 Task: Search one way flight ticket for 5 adults, 2 children, 1 infant in seat and 2 infants on lap in economy from Cedar City: Cedar City Regional Airport to Raleigh: Raleigh-durham International Airport on 8-5-2023. Number of bags: 6 checked bags. Price is upto 100000. Outbound departure time preference is 6:15.
Action: Mouse moved to (303, 278)
Screenshot: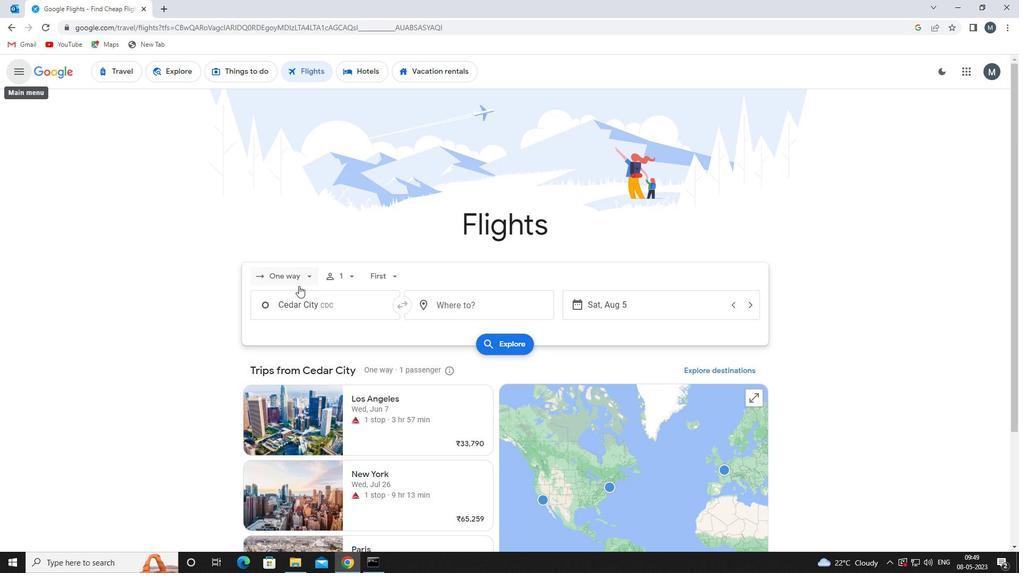 
Action: Mouse pressed left at (303, 278)
Screenshot: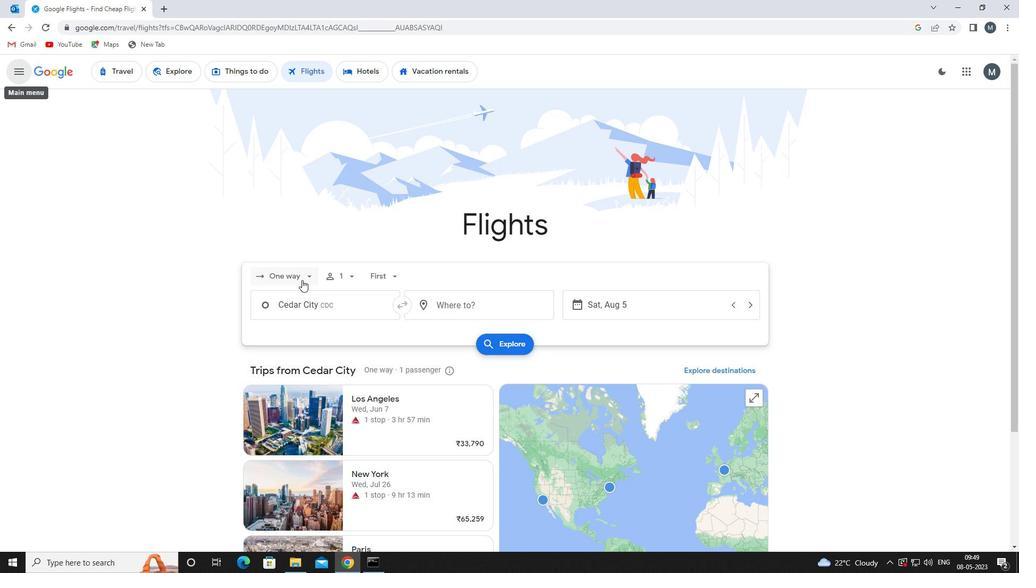 
Action: Mouse moved to (318, 330)
Screenshot: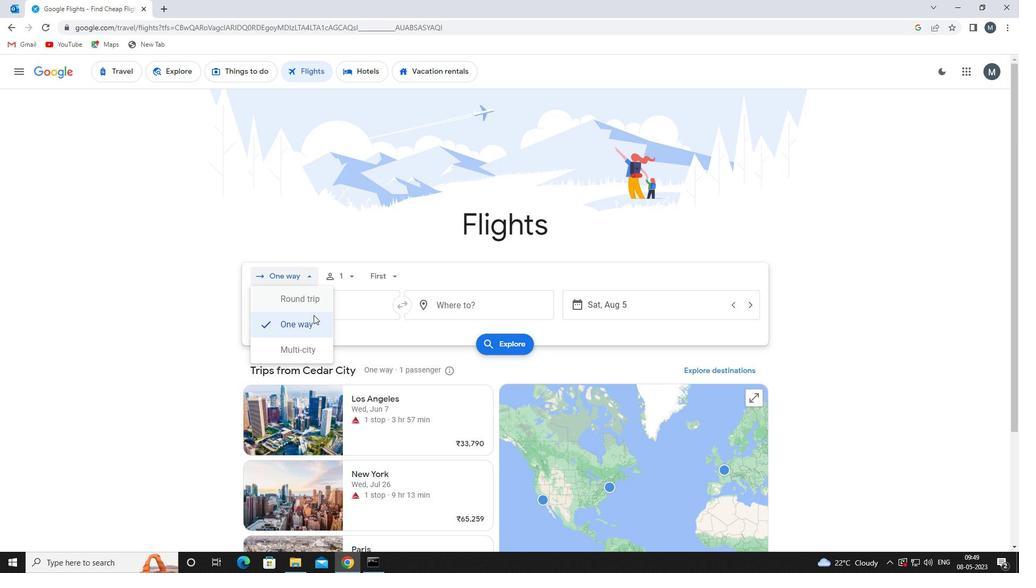 
Action: Mouse pressed left at (318, 330)
Screenshot: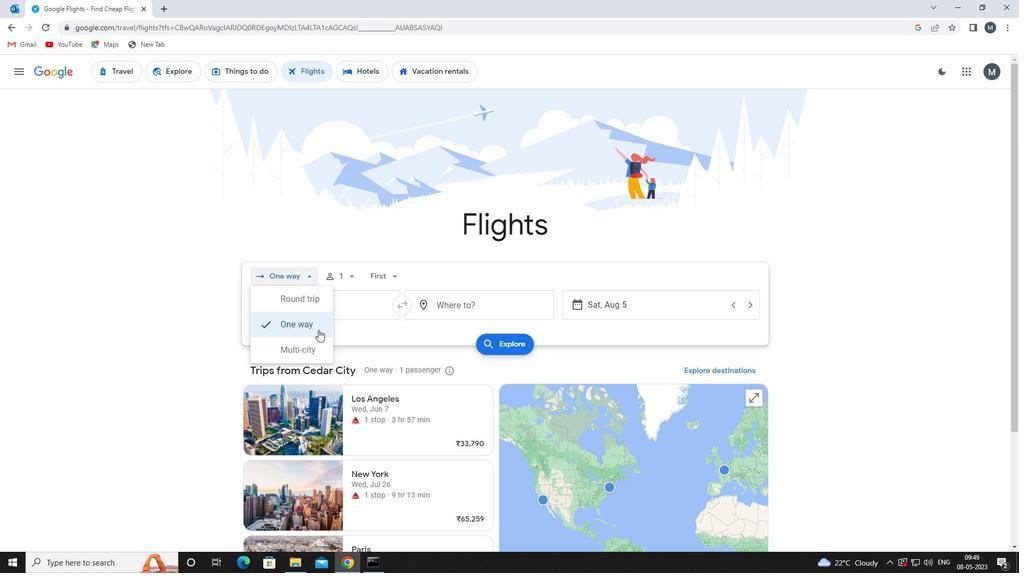 
Action: Mouse moved to (345, 278)
Screenshot: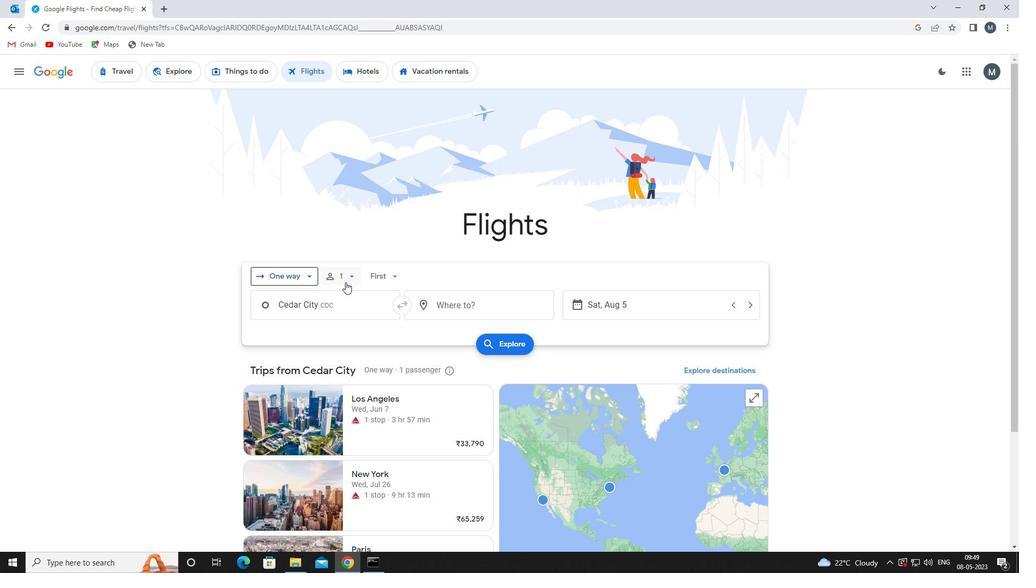 
Action: Mouse pressed left at (345, 278)
Screenshot: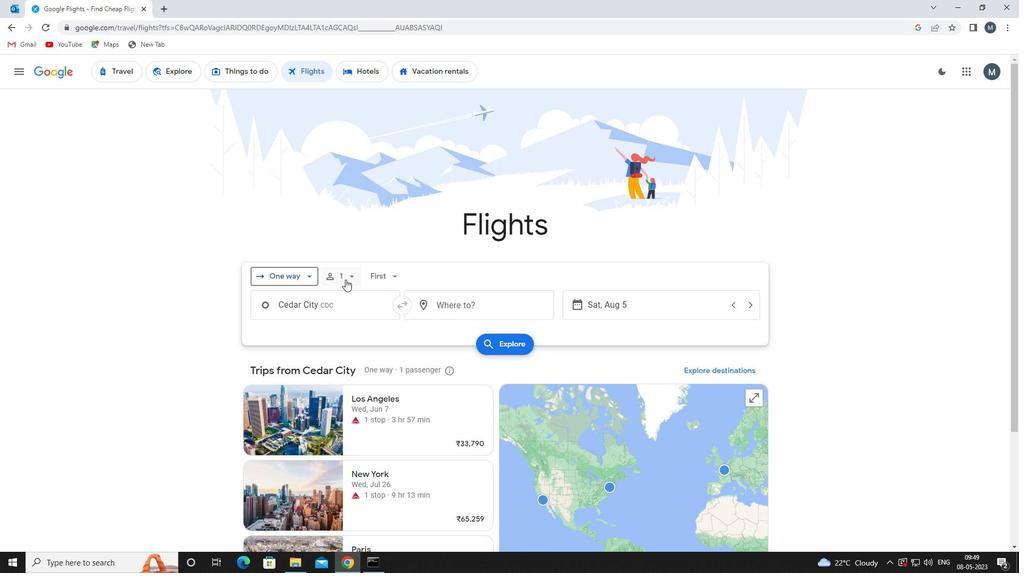 
Action: Mouse moved to (428, 302)
Screenshot: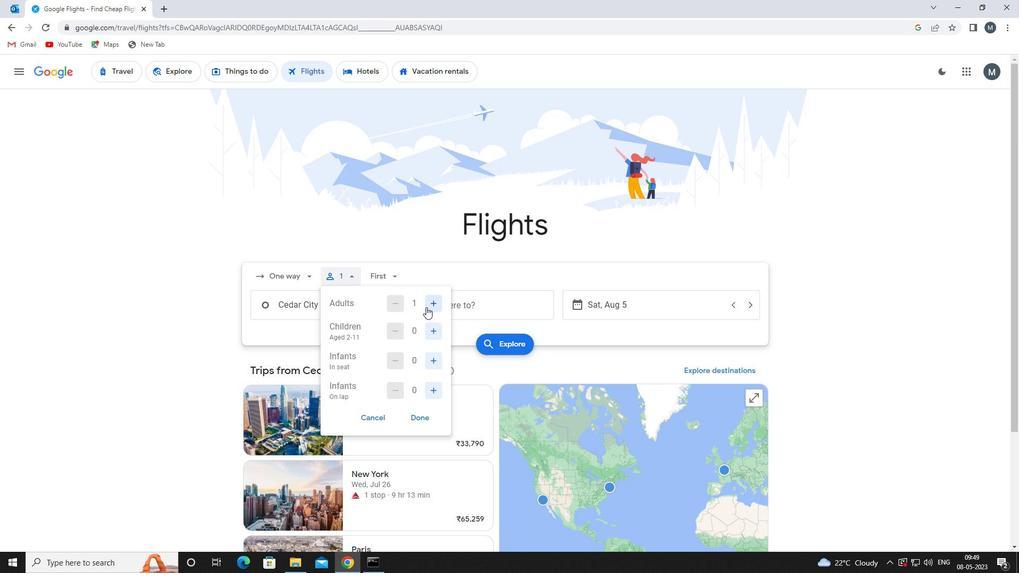 
Action: Mouse pressed left at (428, 302)
Screenshot: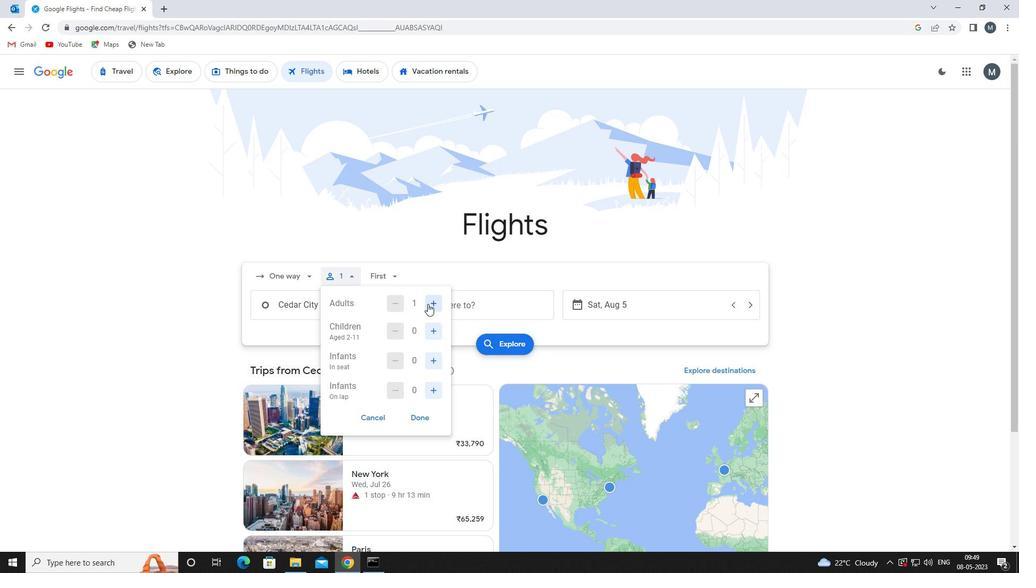 
Action: Mouse moved to (429, 302)
Screenshot: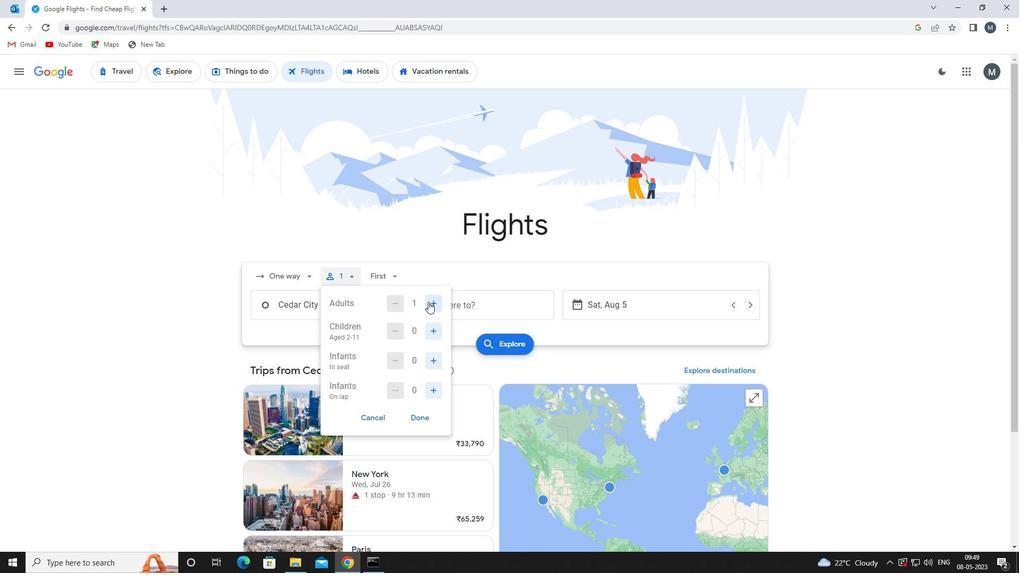 
Action: Mouse pressed left at (429, 302)
Screenshot: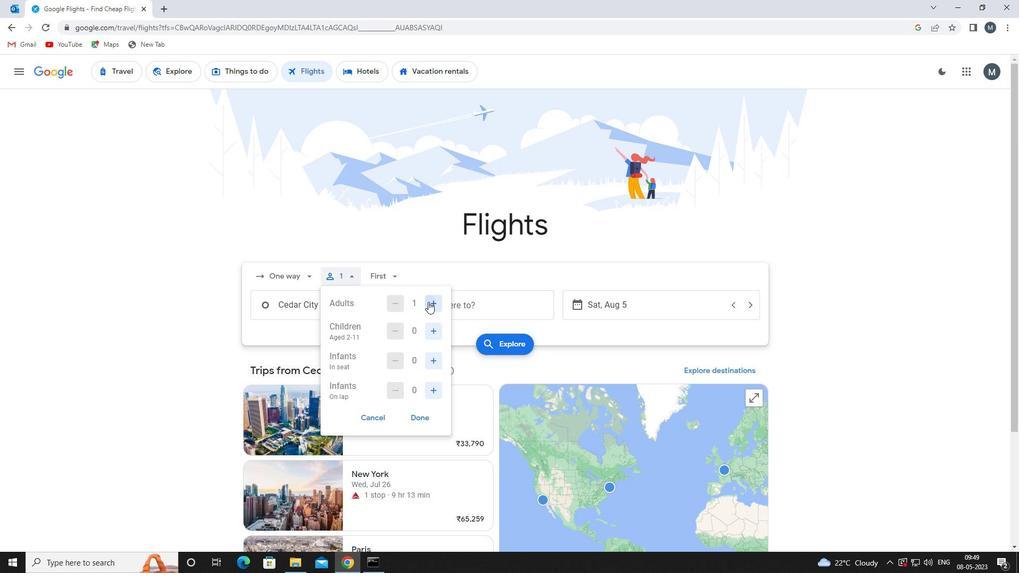 
Action: Mouse pressed left at (429, 302)
Screenshot: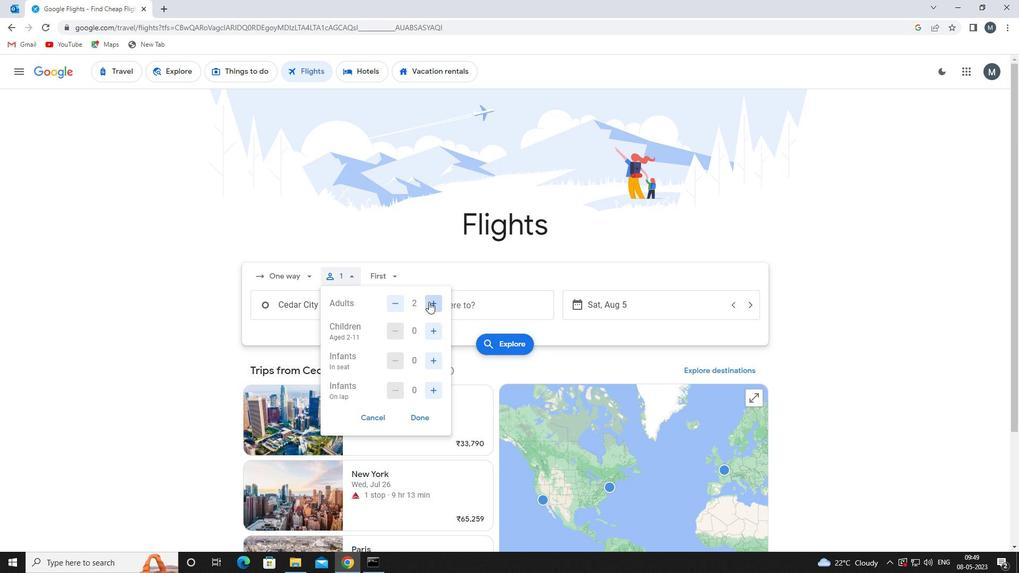 
Action: Mouse pressed left at (429, 302)
Screenshot: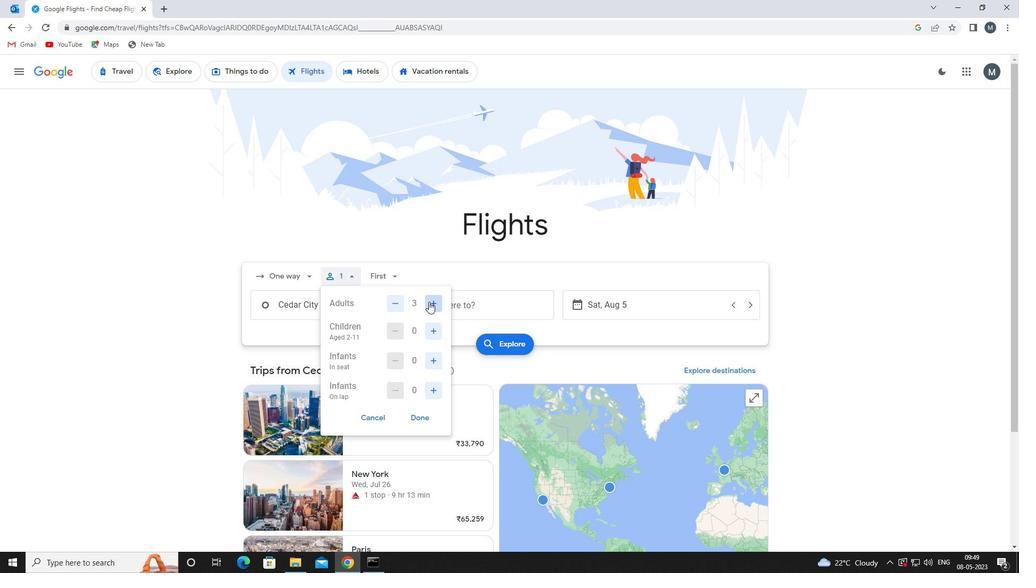 
Action: Mouse moved to (437, 328)
Screenshot: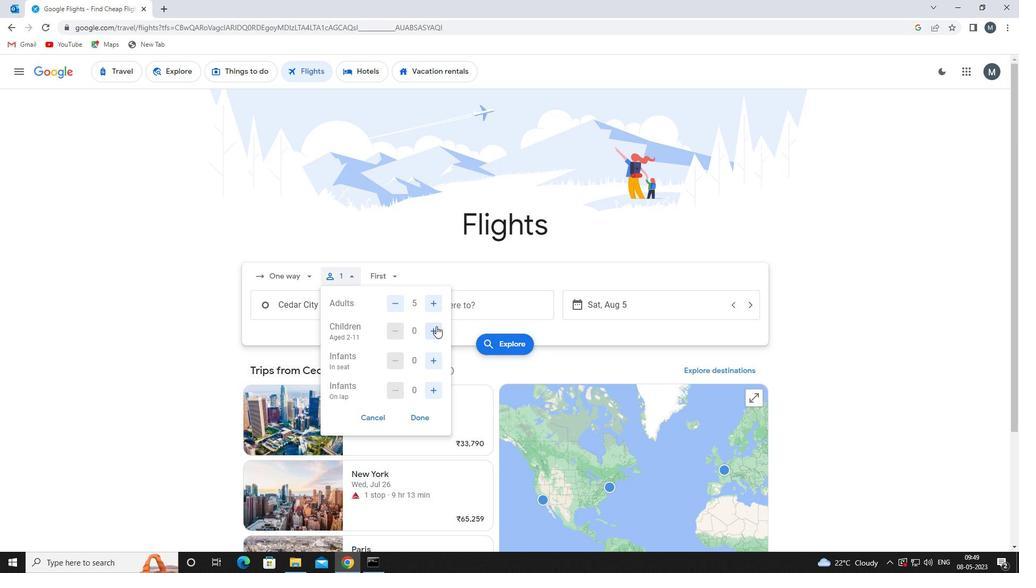 
Action: Mouse pressed left at (437, 328)
Screenshot: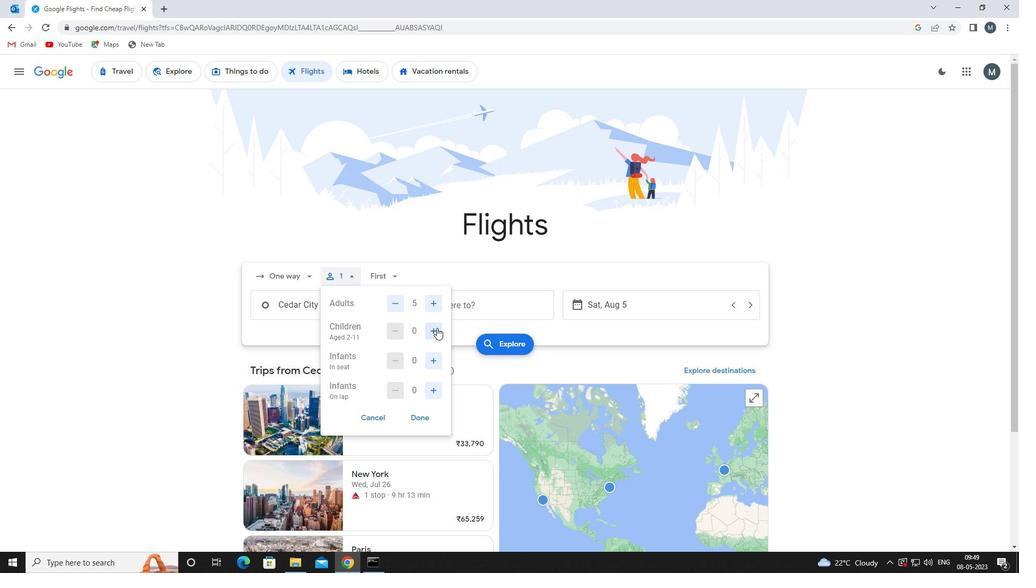 
Action: Mouse moved to (437, 329)
Screenshot: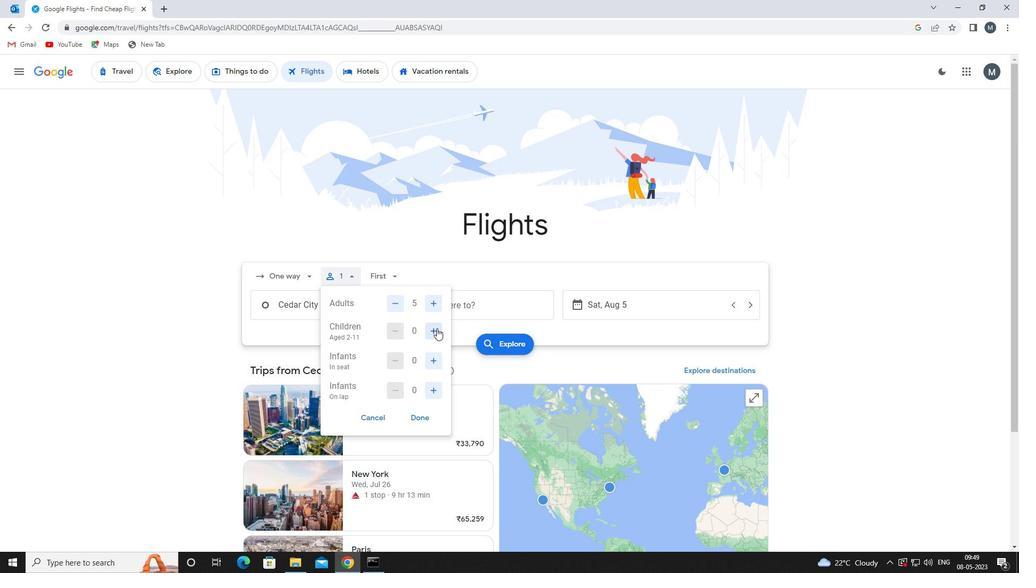 
Action: Mouse pressed left at (437, 329)
Screenshot: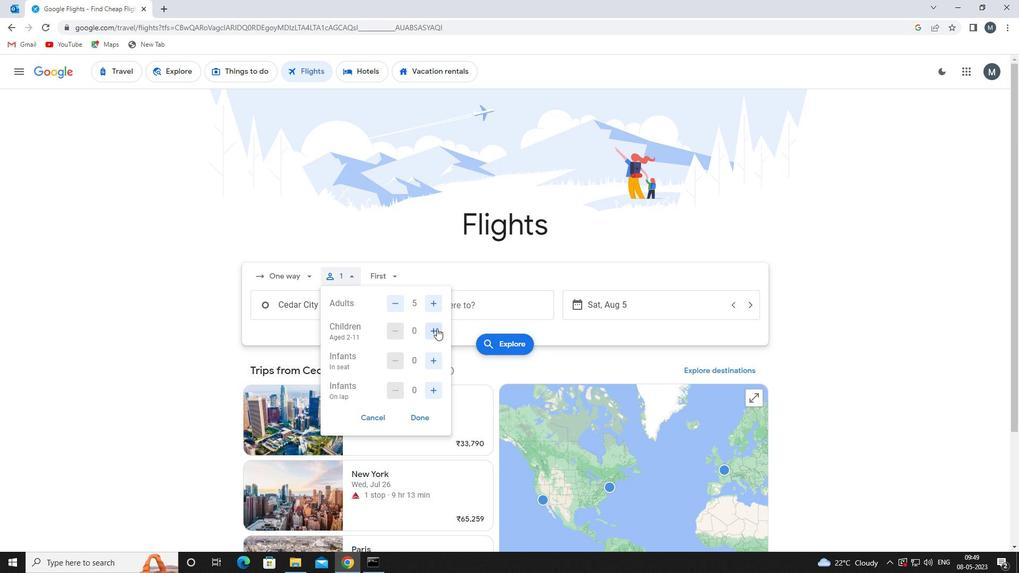 
Action: Mouse moved to (433, 356)
Screenshot: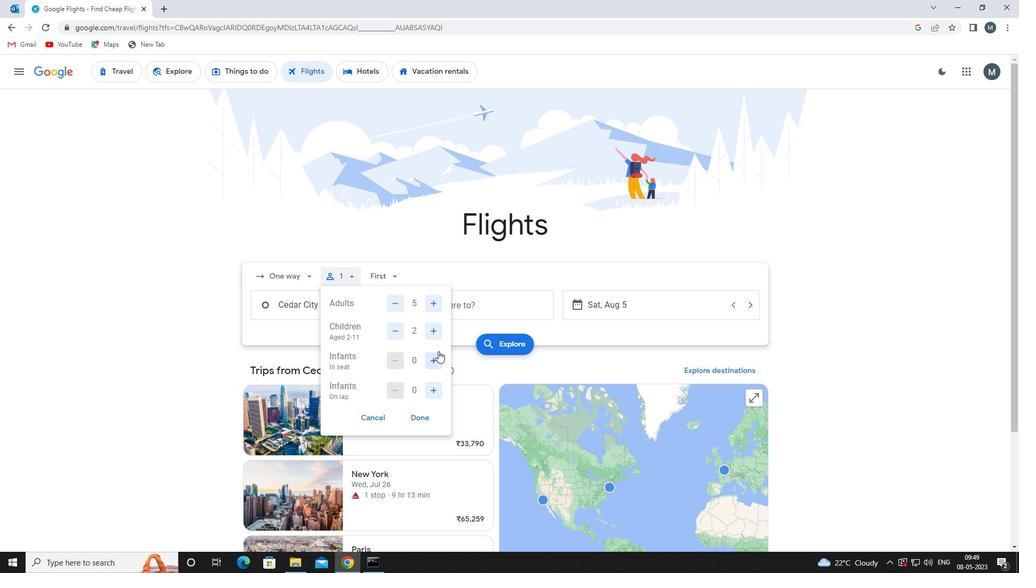
Action: Mouse pressed left at (433, 356)
Screenshot: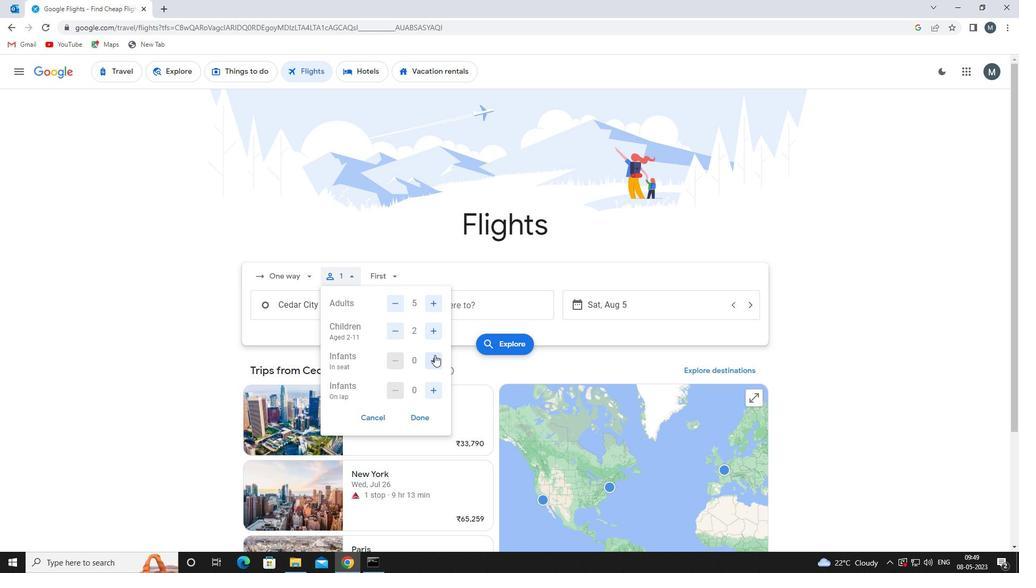 
Action: Mouse moved to (436, 390)
Screenshot: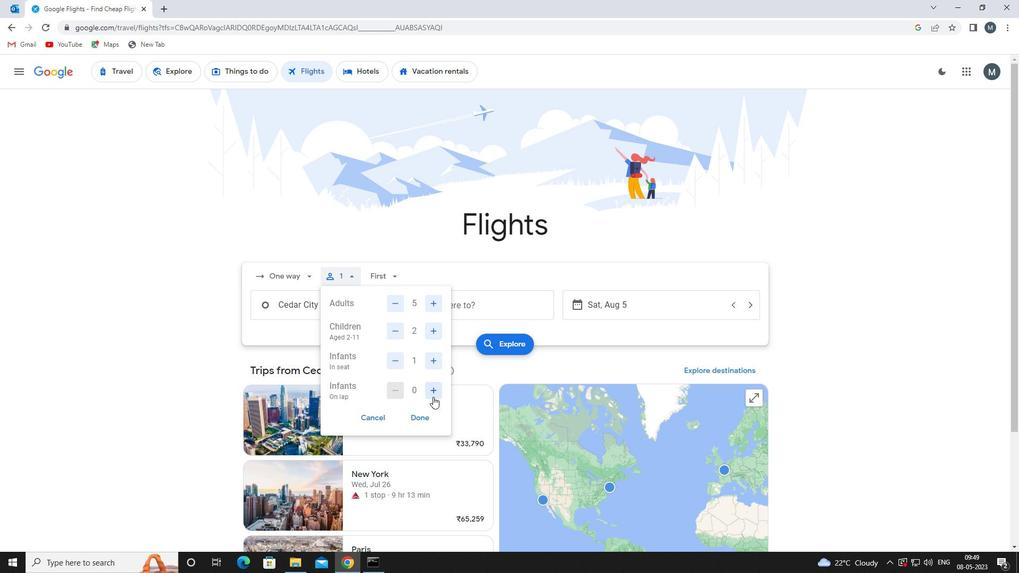 
Action: Mouse pressed left at (436, 390)
Screenshot: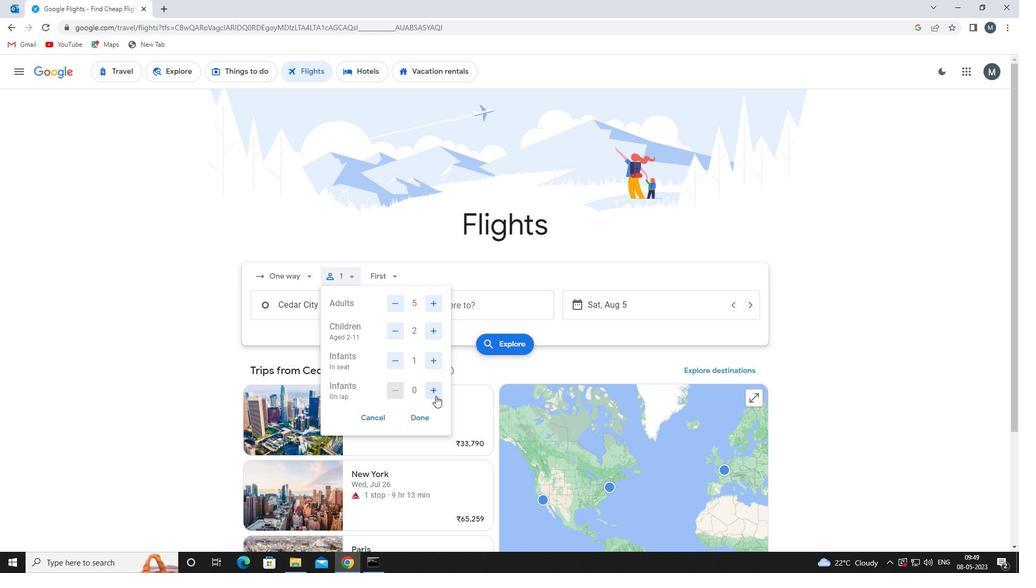 
Action: Mouse pressed left at (436, 390)
Screenshot: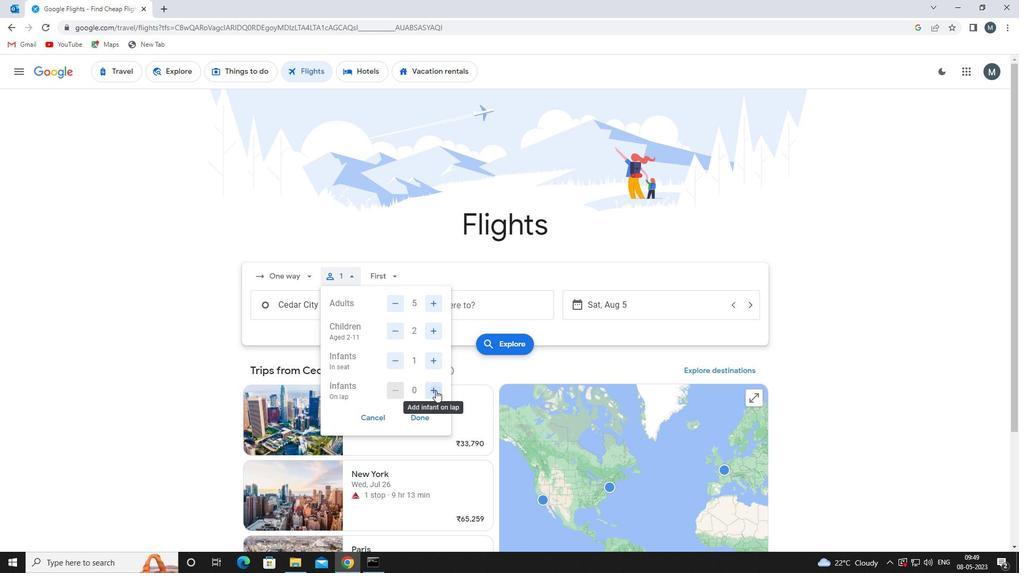 
Action: Mouse moved to (394, 391)
Screenshot: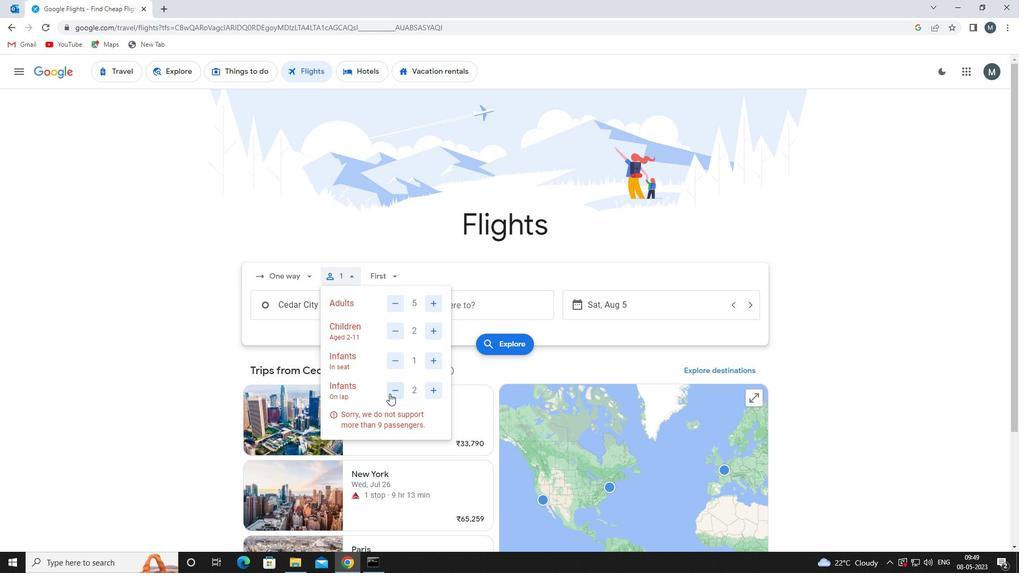 
Action: Mouse pressed left at (394, 391)
Screenshot: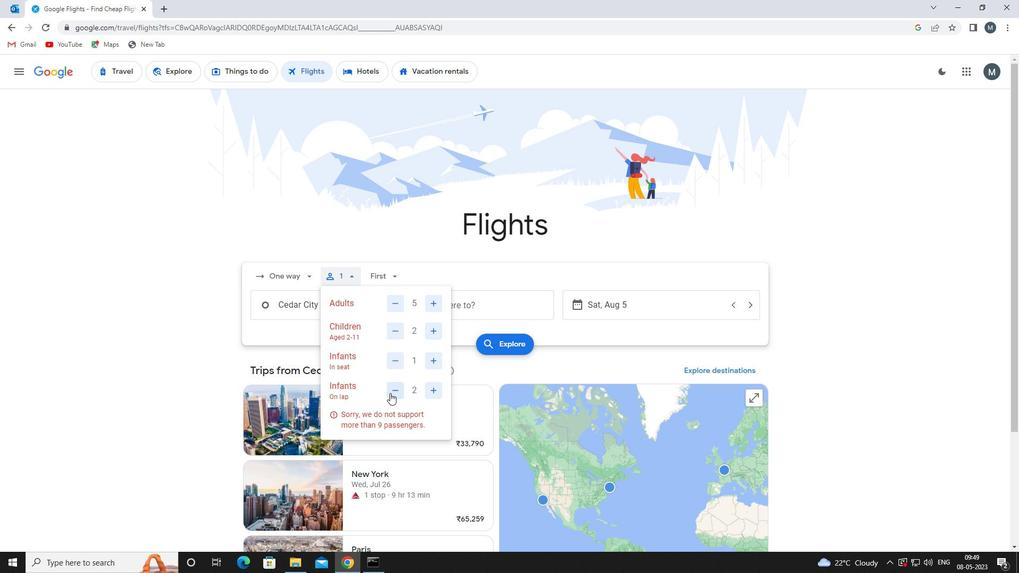 
Action: Mouse moved to (422, 422)
Screenshot: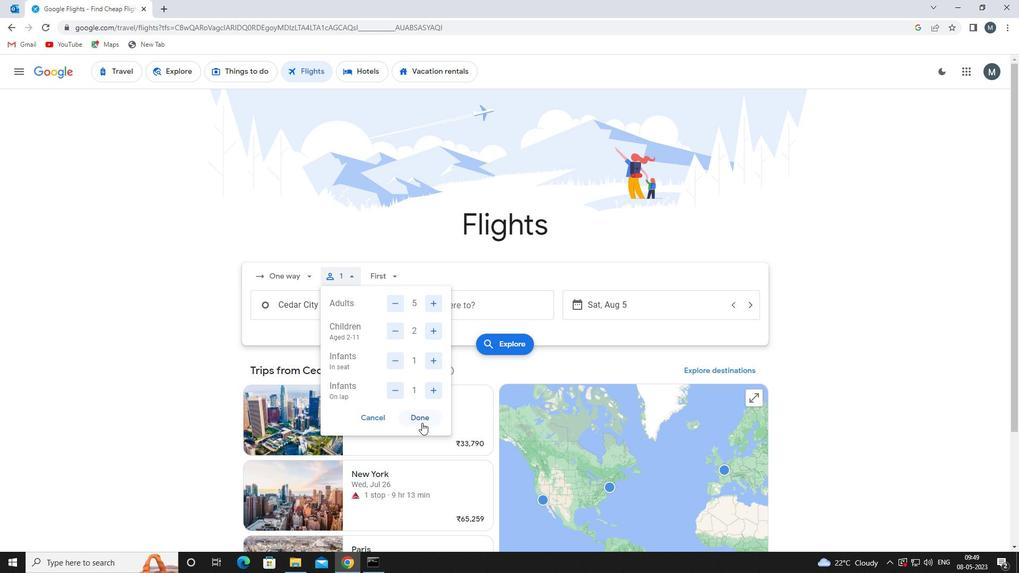 
Action: Mouse pressed left at (422, 422)
Screenshot: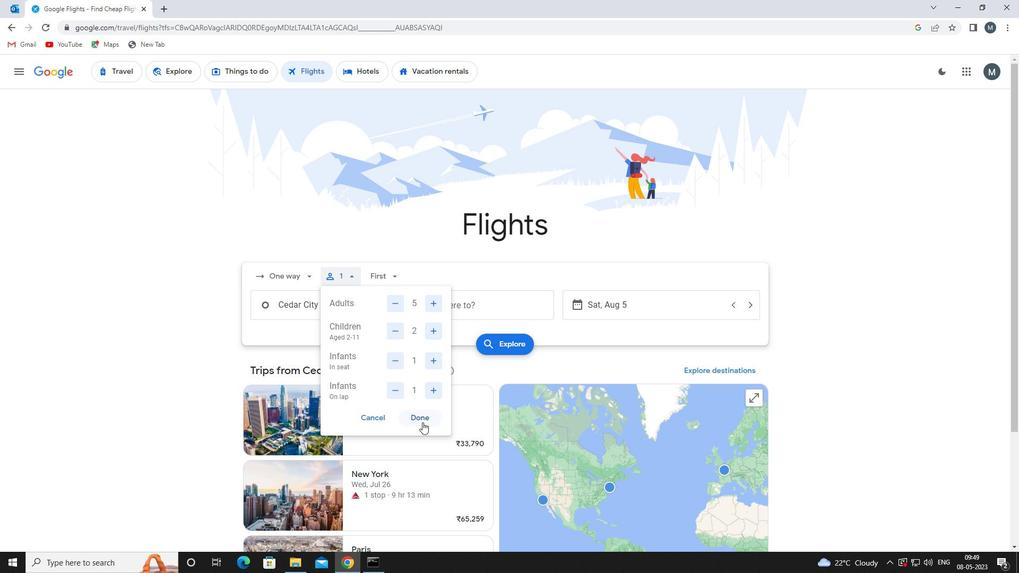 
Action: Mouse moved to (394, 275)
Screenshot: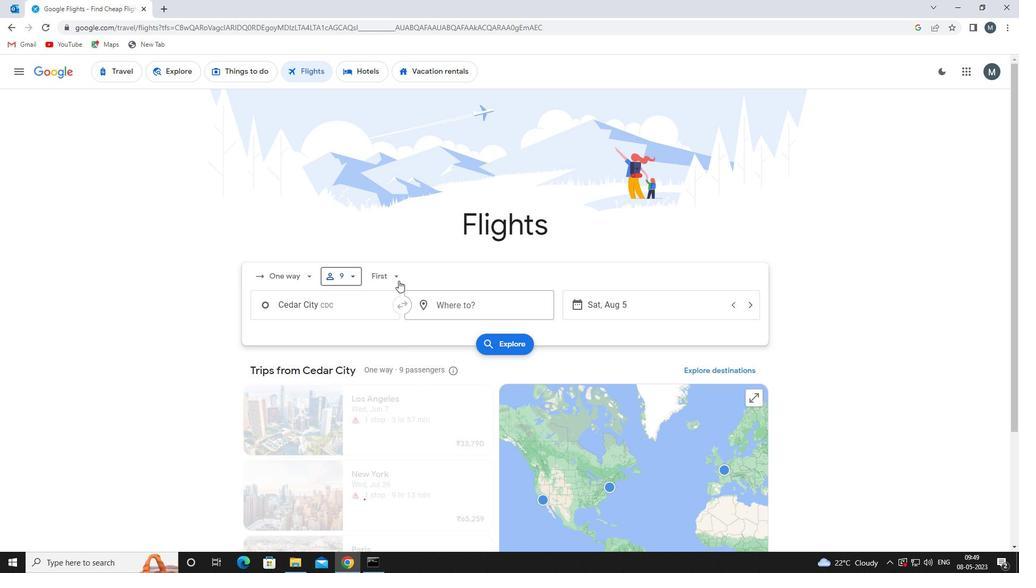 
Action: Mouse pressed left at (394, 275)
Screenshot: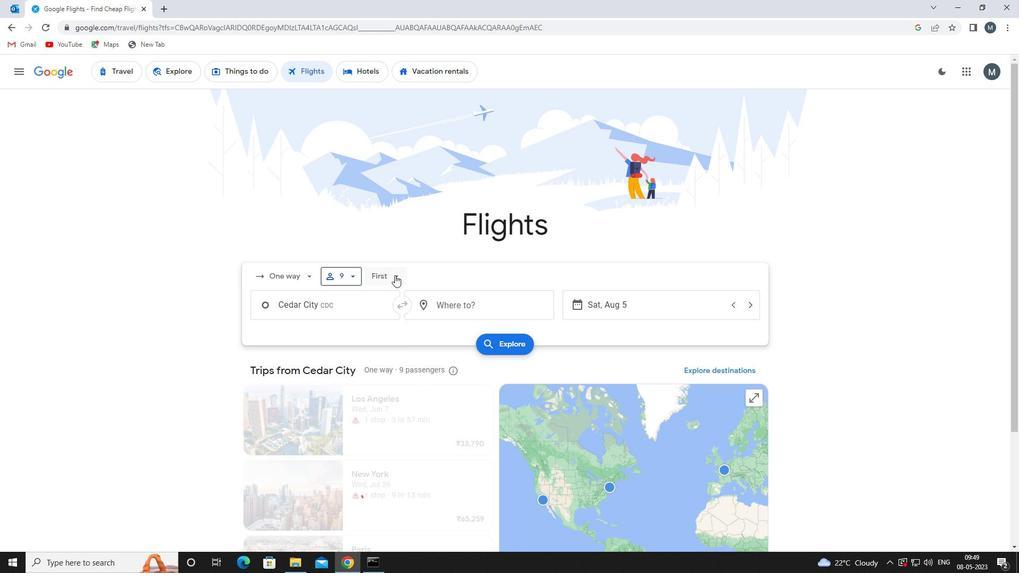 
Action: Mouse moved to (411, 299)
Screenshot: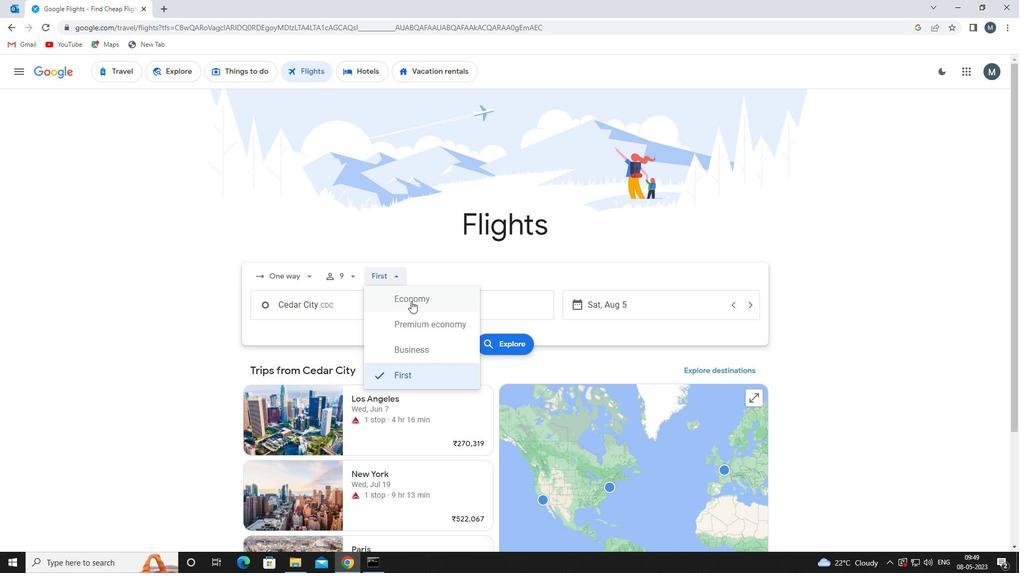 
Action: Mouse pressed left at (411, 299)
Screenshot: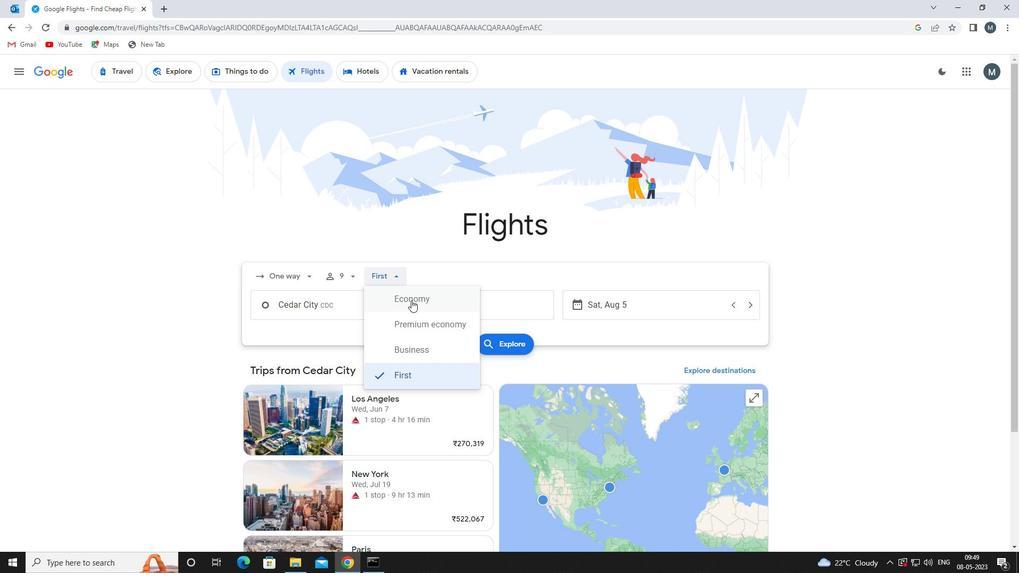 
Action: Mouse moved to (334, 309)
Screenshot: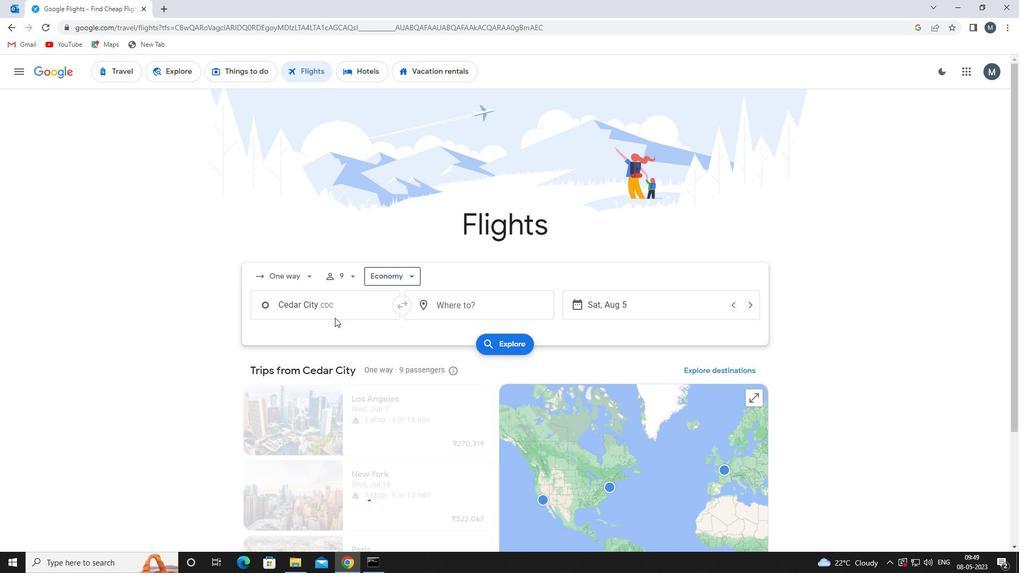 
Action: Mouse pressed left at (334, 309)
Screenshot: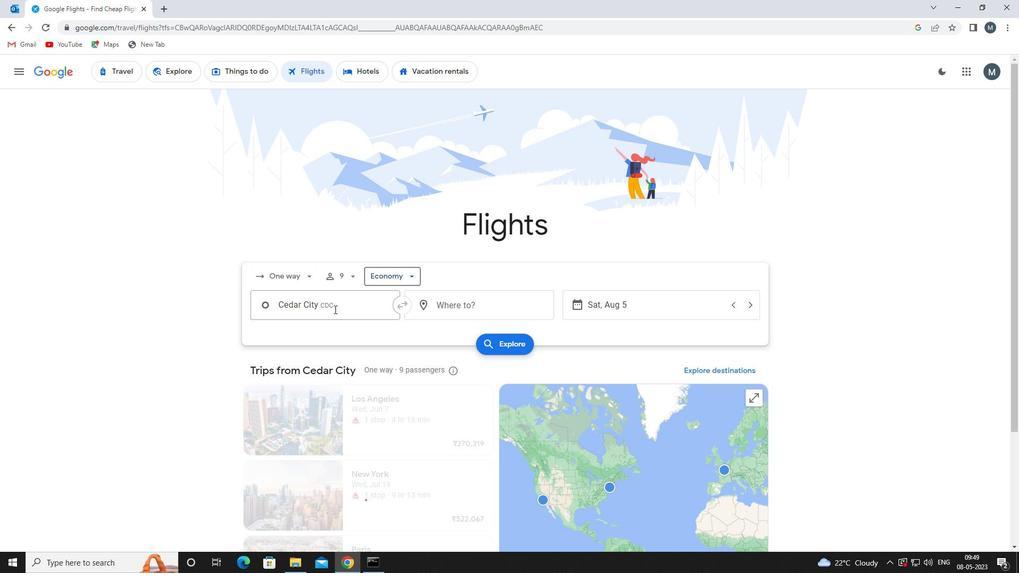 
Action: Mouse moved to (344, 343)
Screenshot: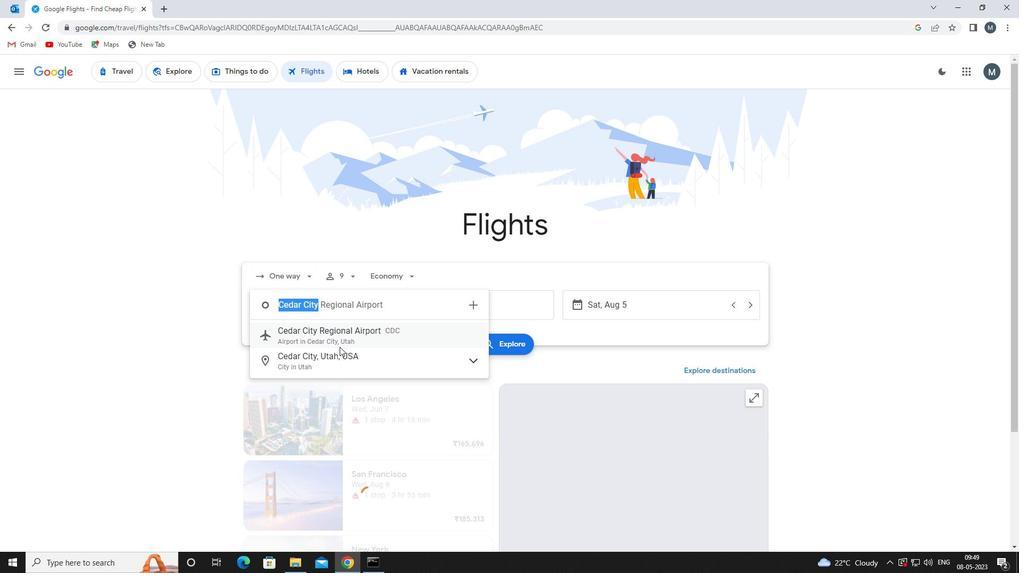 
Action: Mouse pressed left at (344, 343)
Screenshot: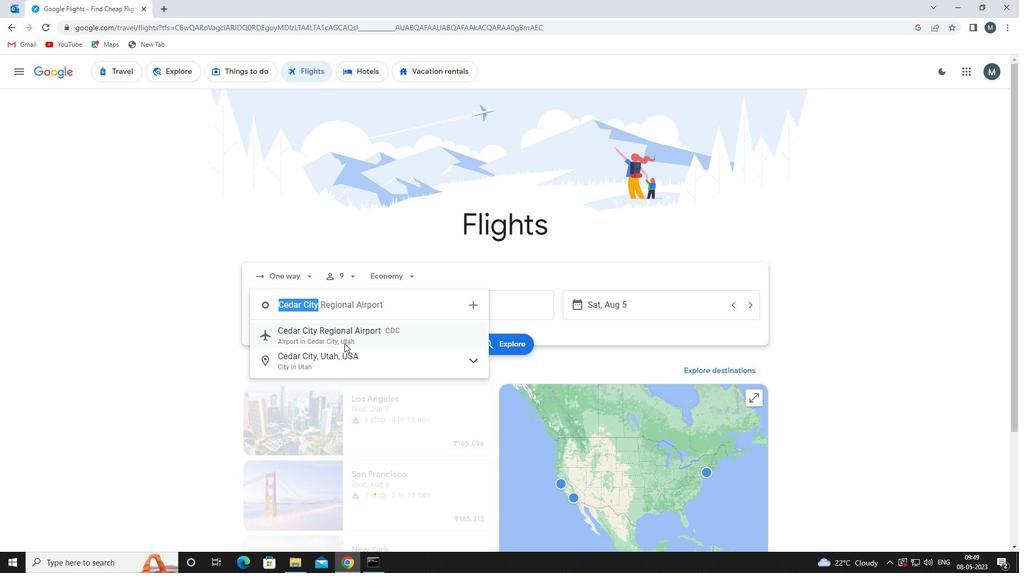 
Action: Mouse moved to (428, 309)
Screenshot: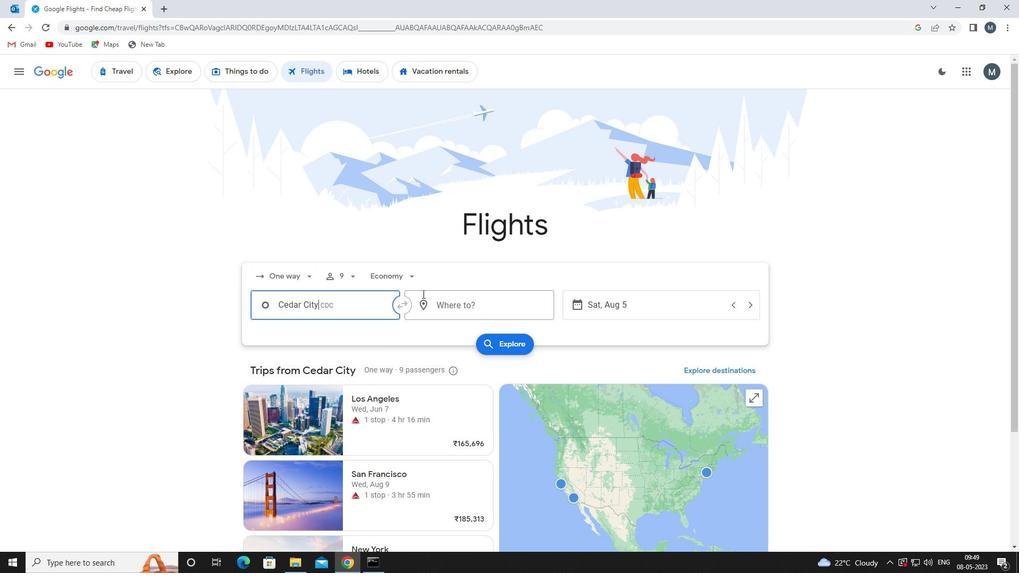 
Action: Mouse pressed left at (428, 309)
Screenshot: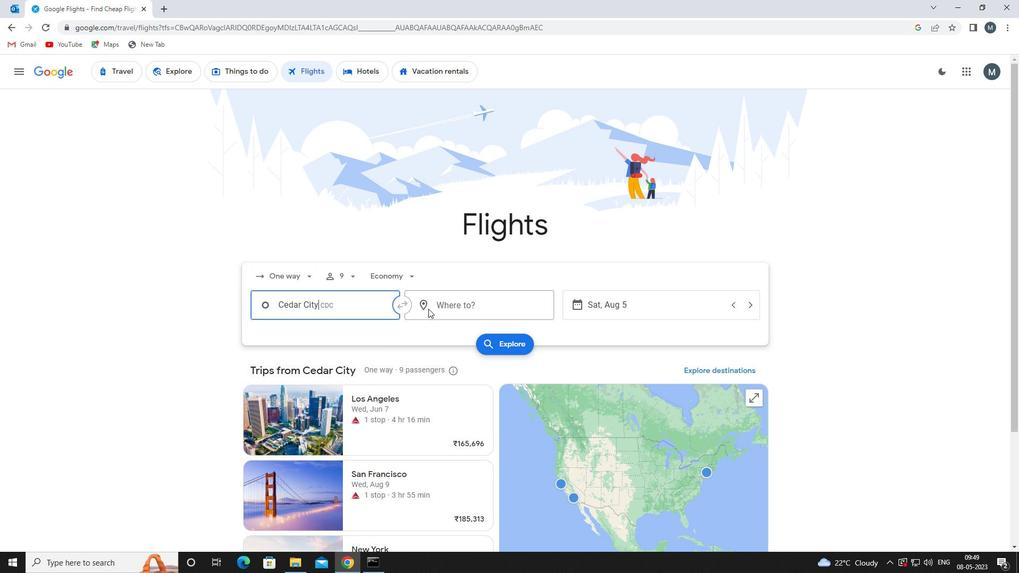 
Action: Mouse moved to (428, 309)
Screenshot: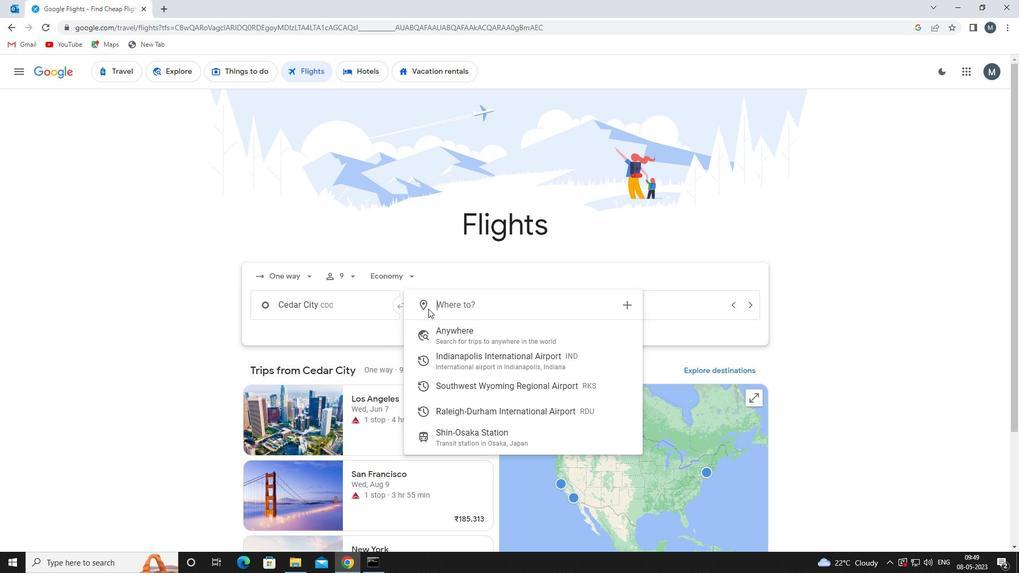 
Action: Key pressed rdu
Screenshot: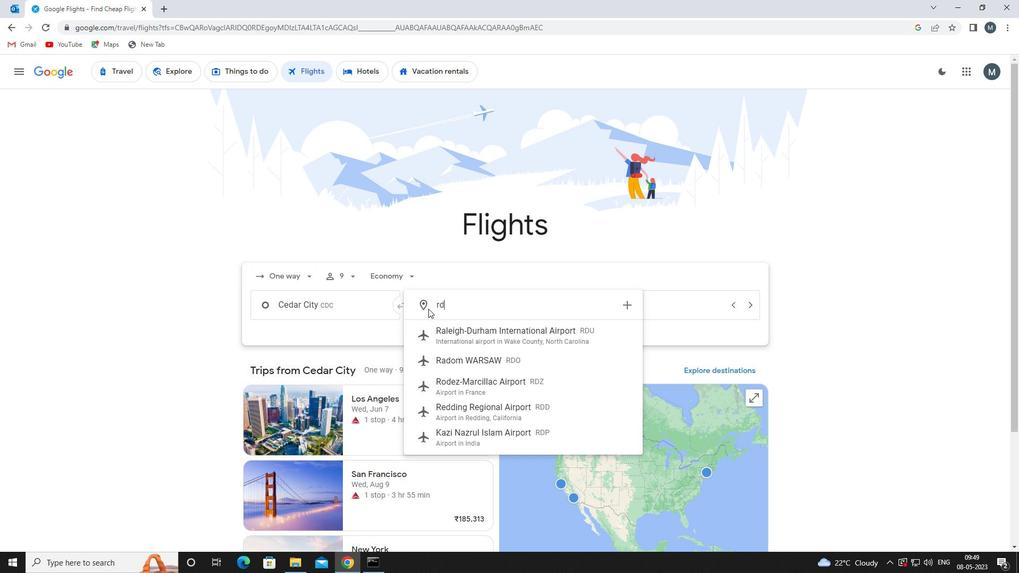 
Action: Mouse moved to (458, 333)
Screenshot: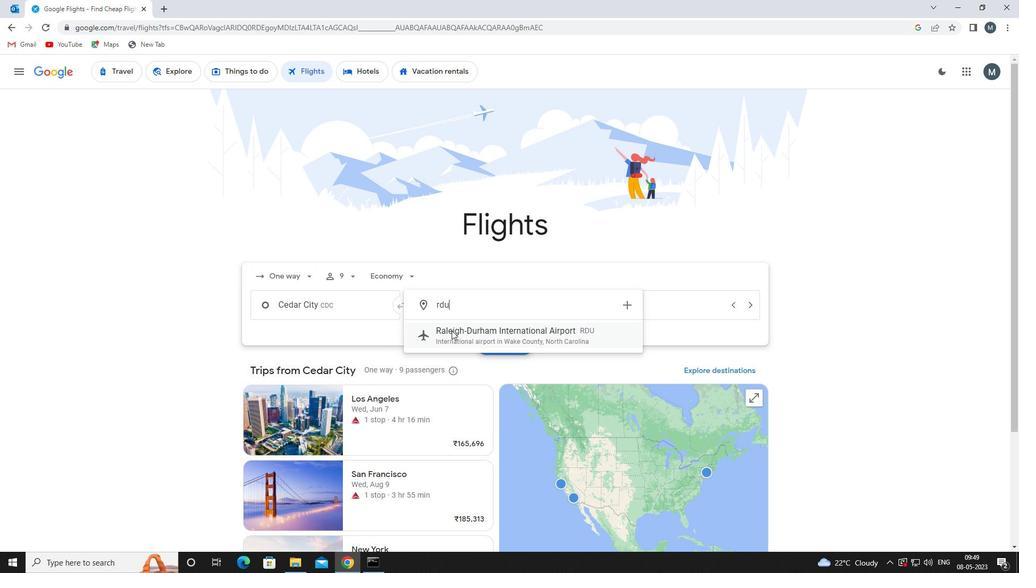 
Action: Mouse pressed left at (458, 333)
Screenshot: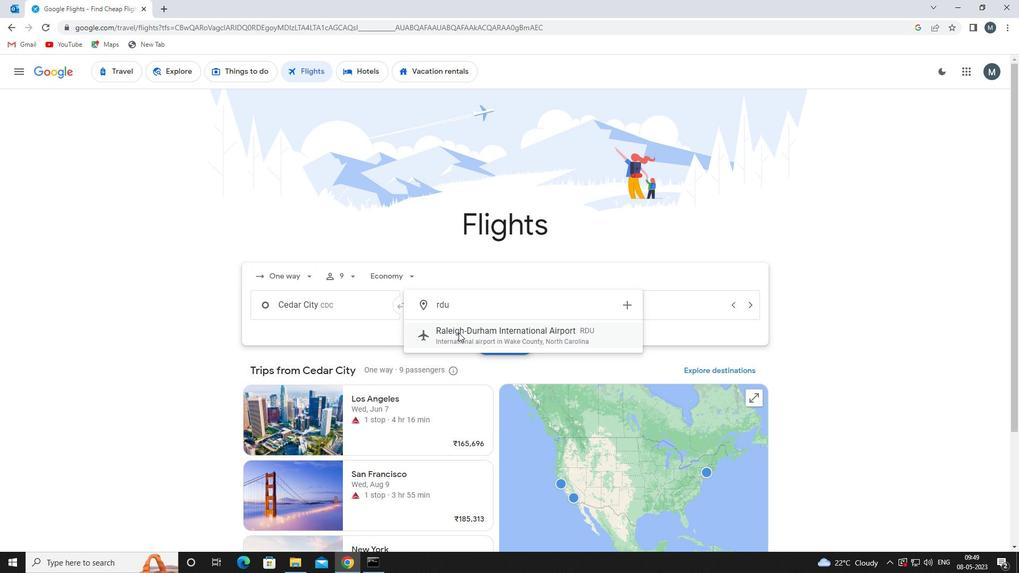 
Action: Mouse moved to (608, 300)
Screenshot: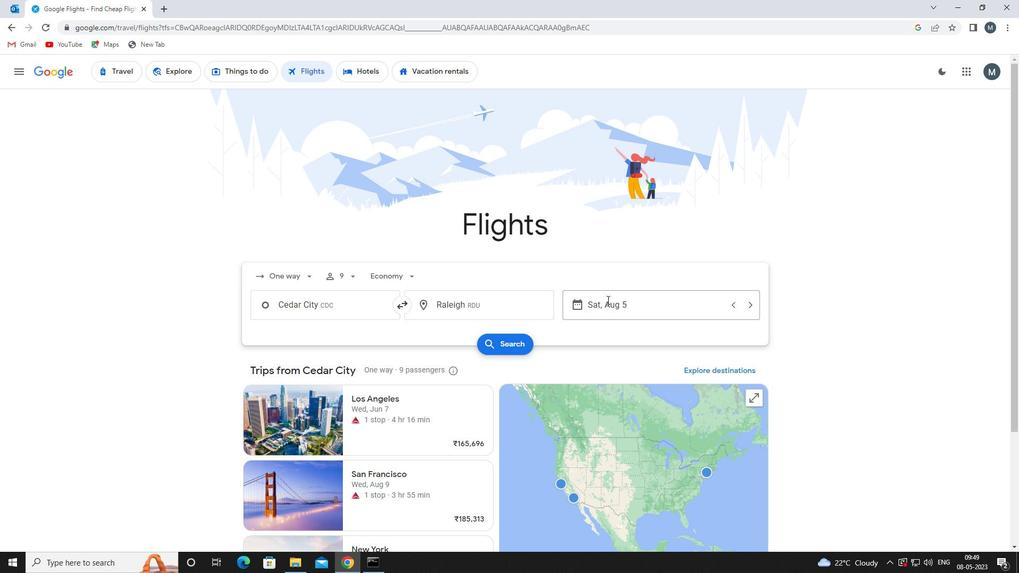 
Action: Mouse pressed left at (608, 300)
Screenshot: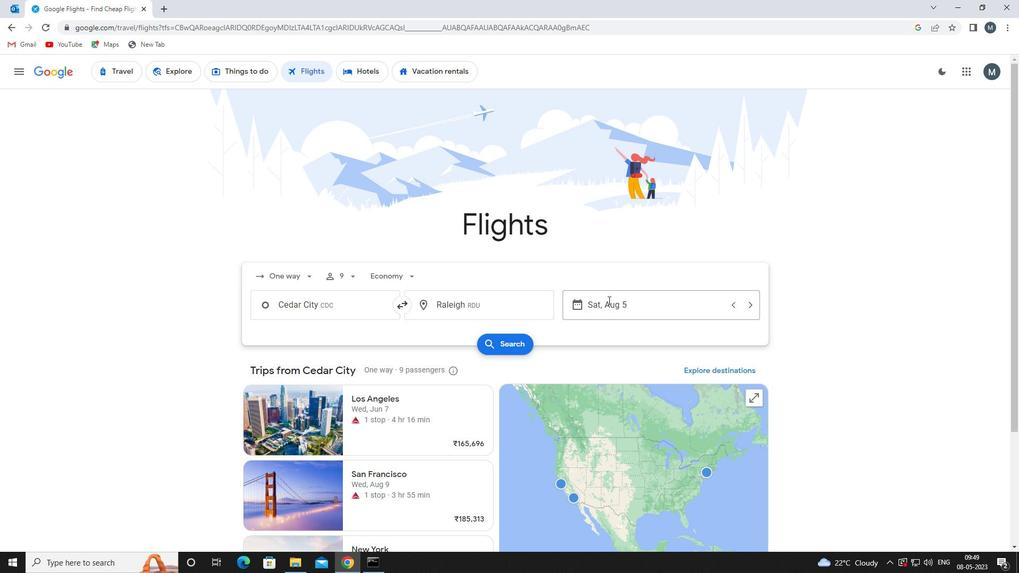 
Action: Mouse moved to (533, 360)
Screenshot: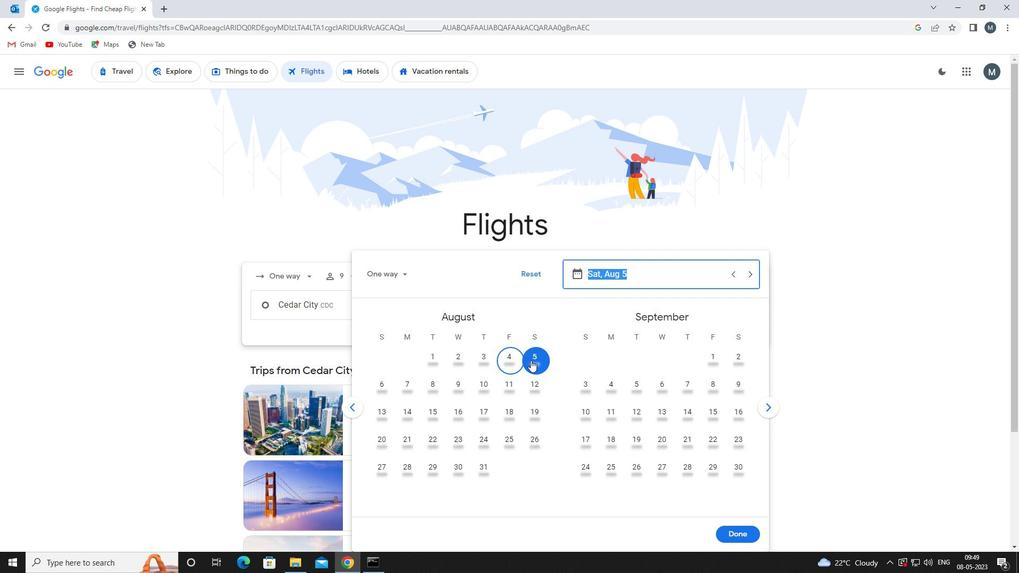 
Action: Mouse pressed left at (533, 360)
Screenshot: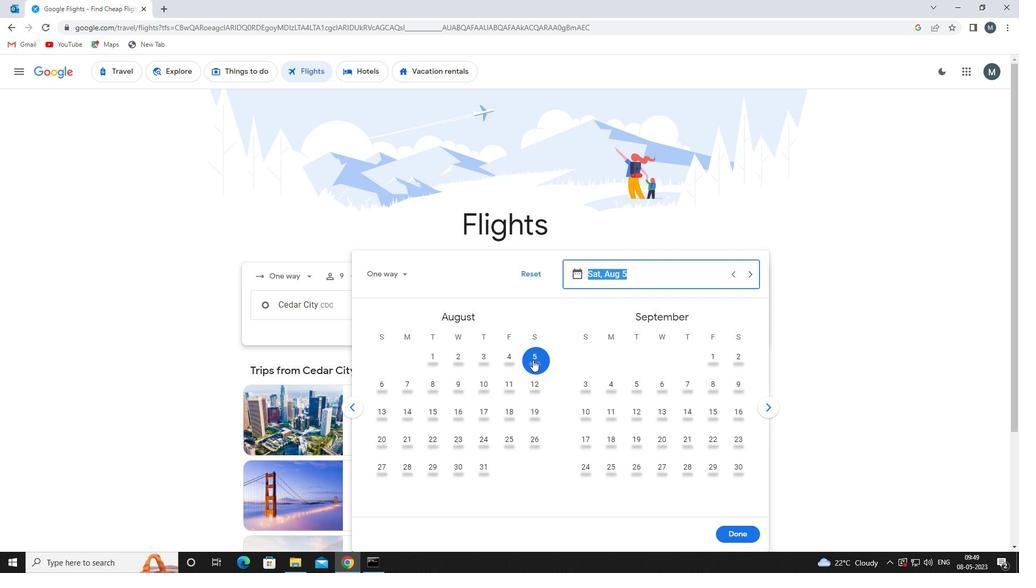 
Action: Mouse moved to (737, 531)
Screenshot: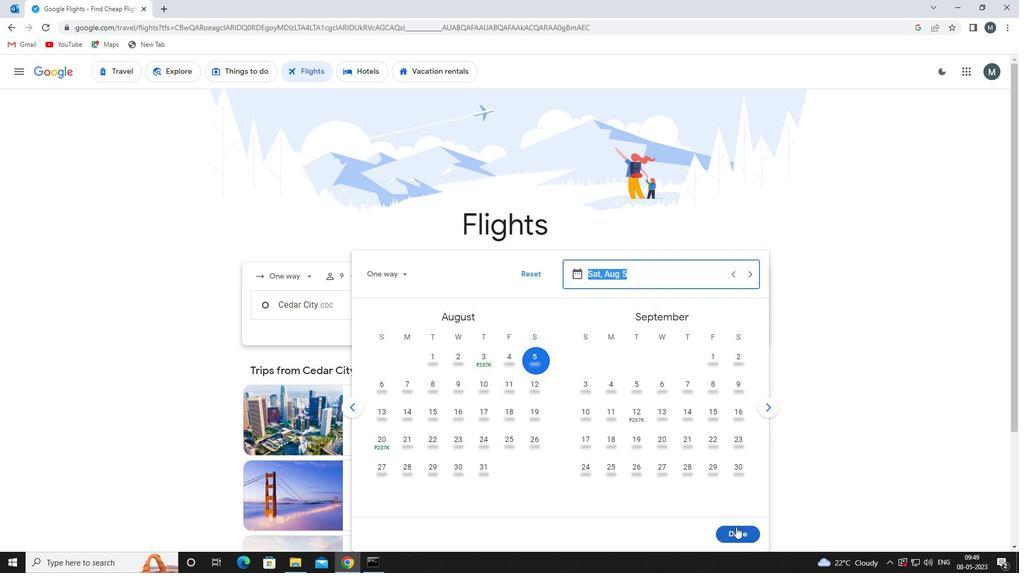 
Action: Mouse pressed left at (737, 531)
Screenshot: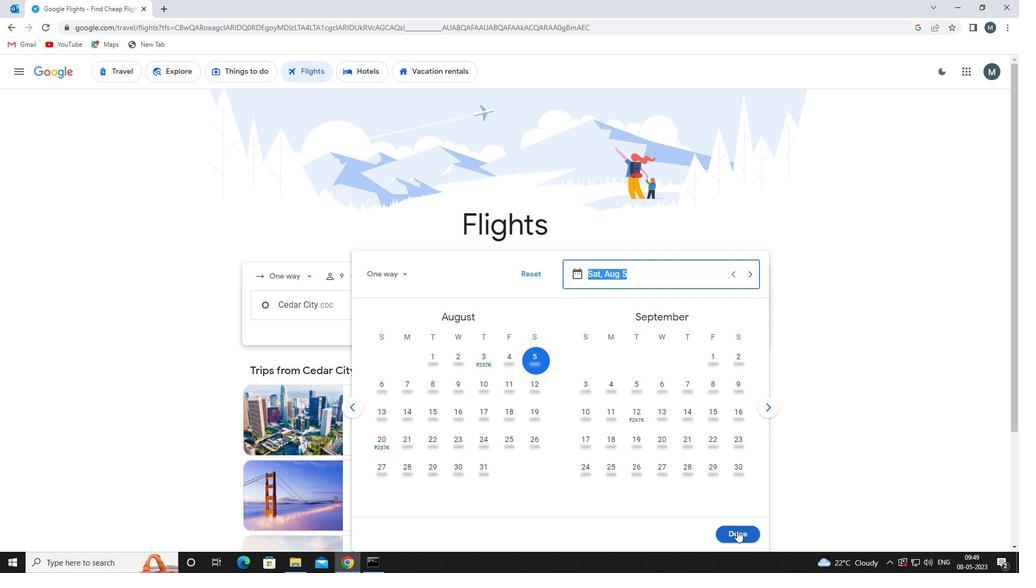 
Action: Mouse moved to (503, 350)
Screenshot: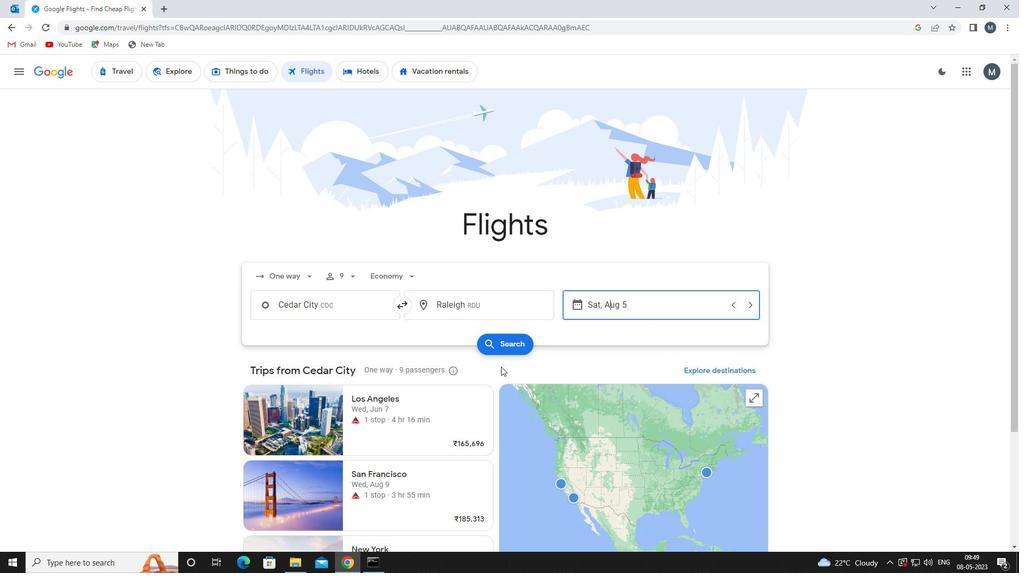 
Action: Mouse pressed left at (503, 350)
Screenshot: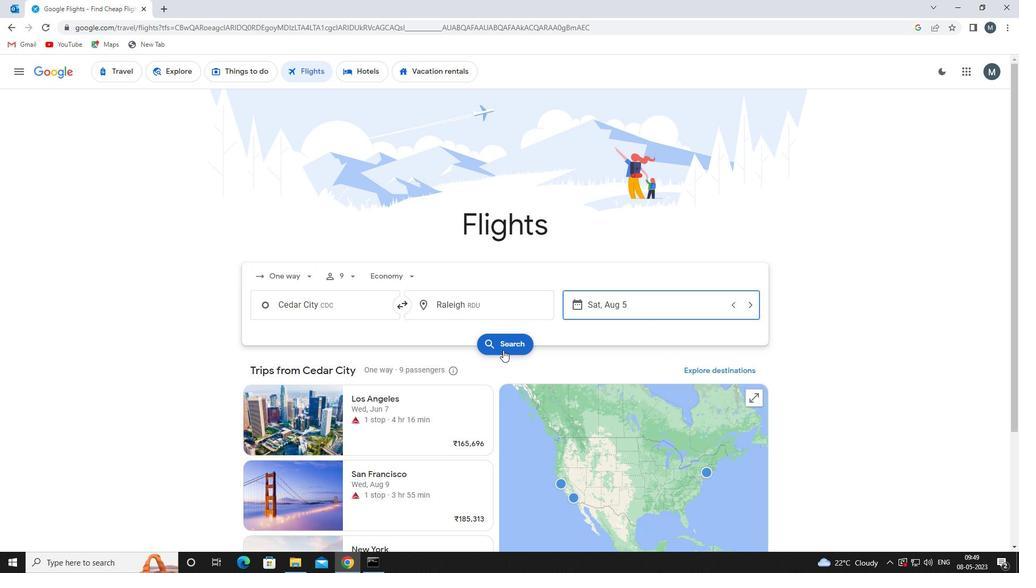 
Action: Mouse moved to (267, 165)
Screenshot: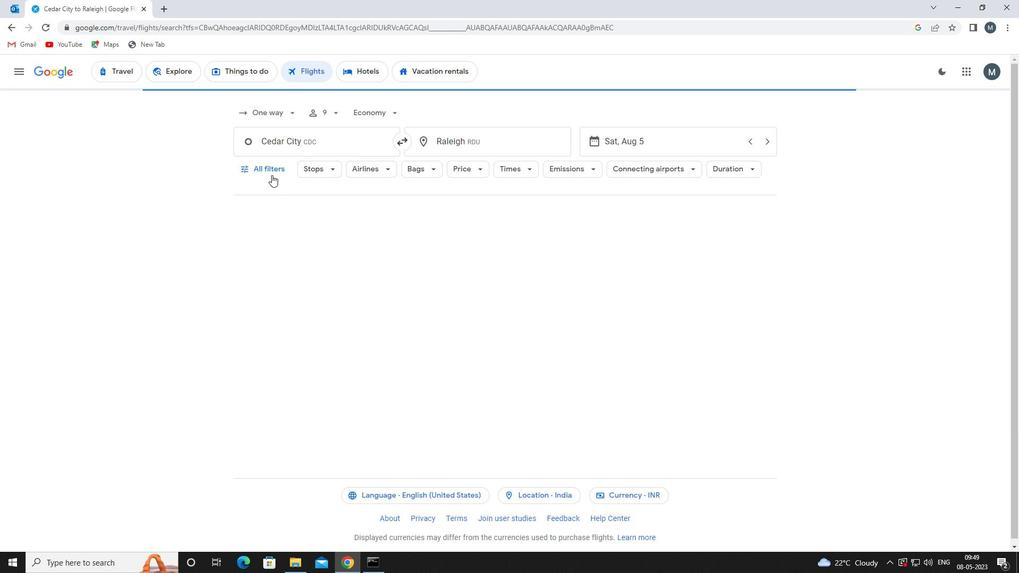 
Action: Mouse pressed left at (267, 165)
Screenshot: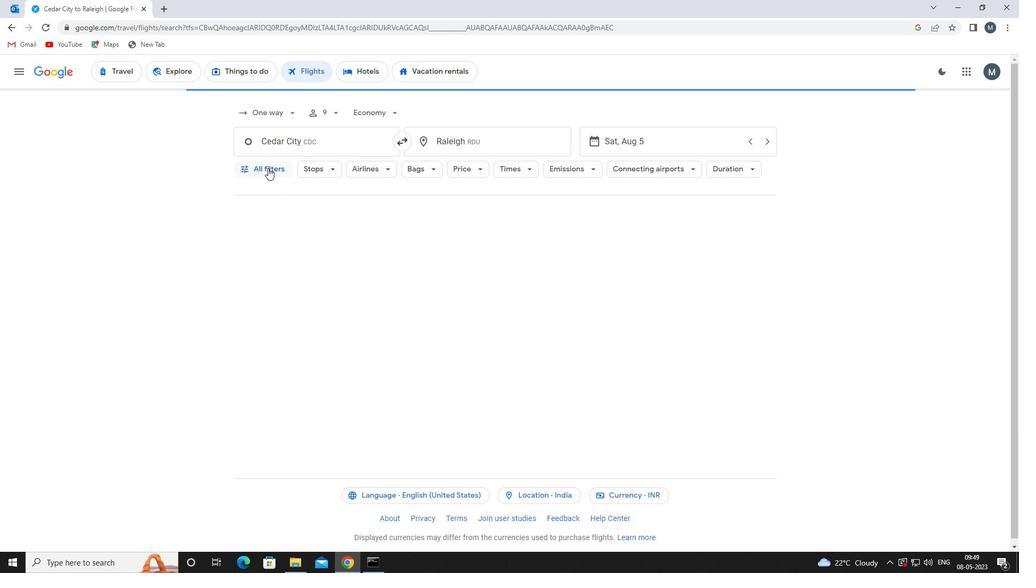 
Action: Mouse moved to (306, 273)
Screenshot: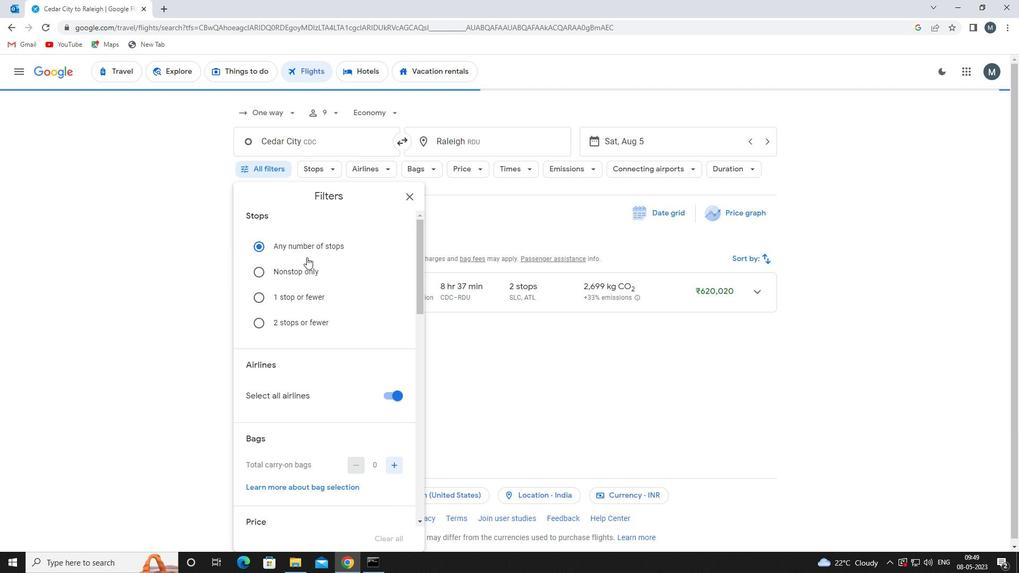 
Action: Mouse scrolled (306, 273) with delta (0, 0)
Screenshot: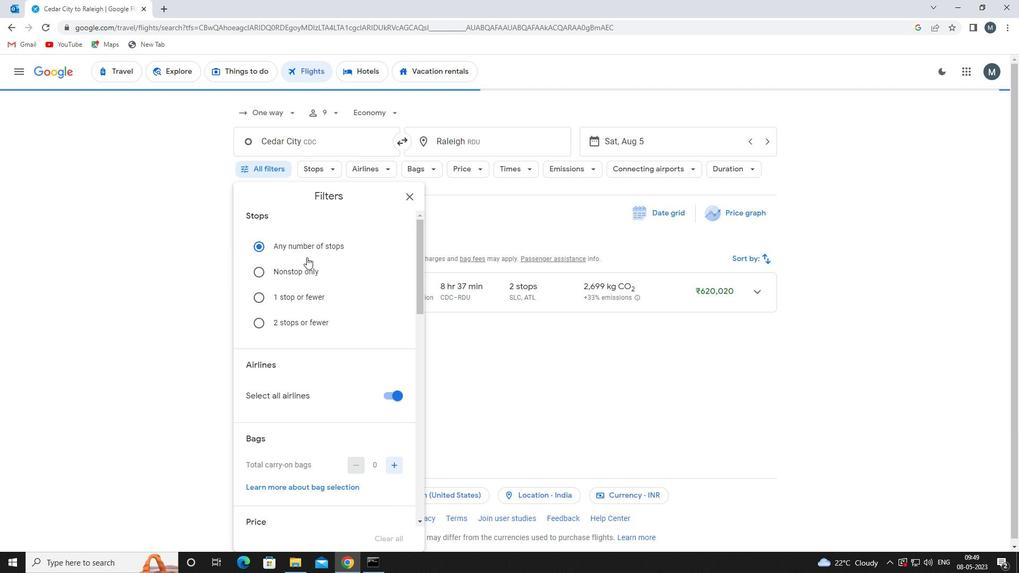 
Action: Mouse moved to (307, 275)
Screenshot: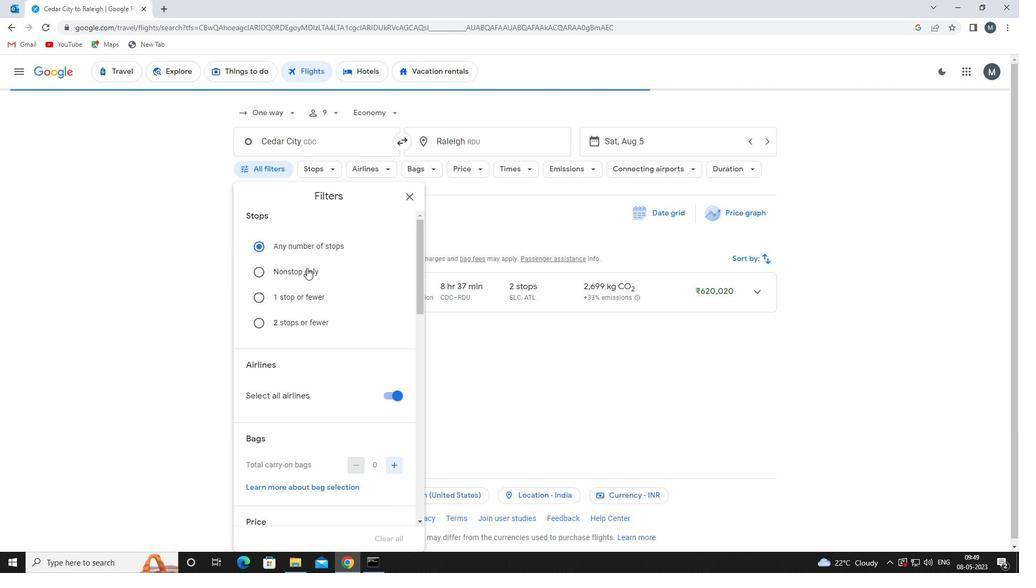 
Action: Mouse scrolled (307, 274) with delta (0, 0)
Screenshot: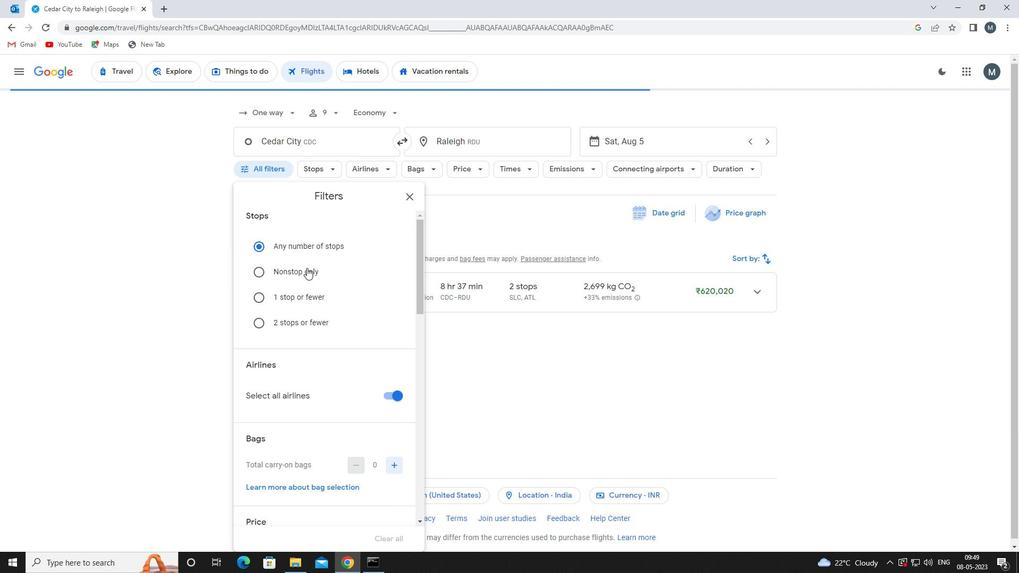 
Action: Mouse moved to (389, 289)
Screenshot: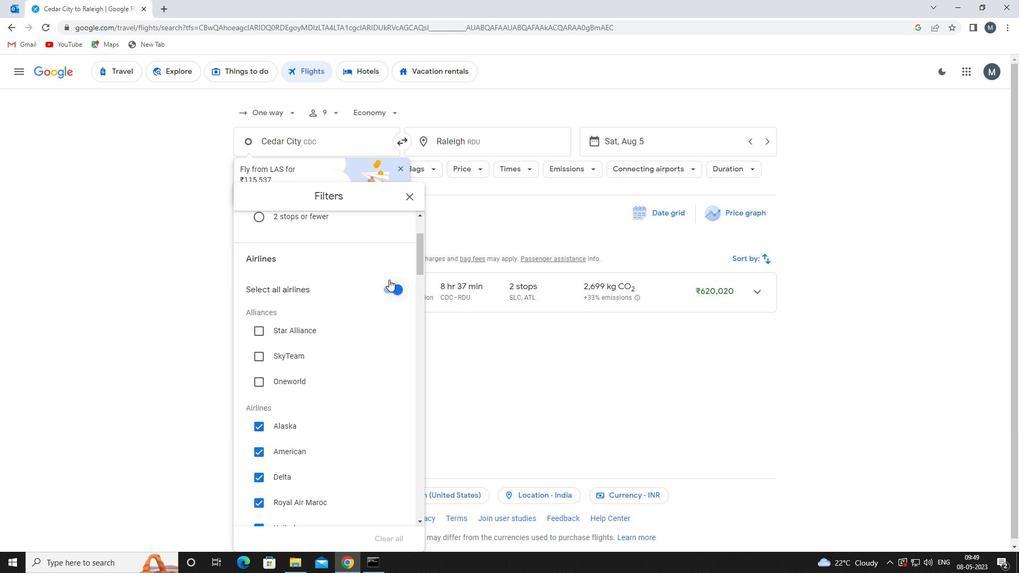 
Action: Mouse pressed left at (389, 289)
Screenshot: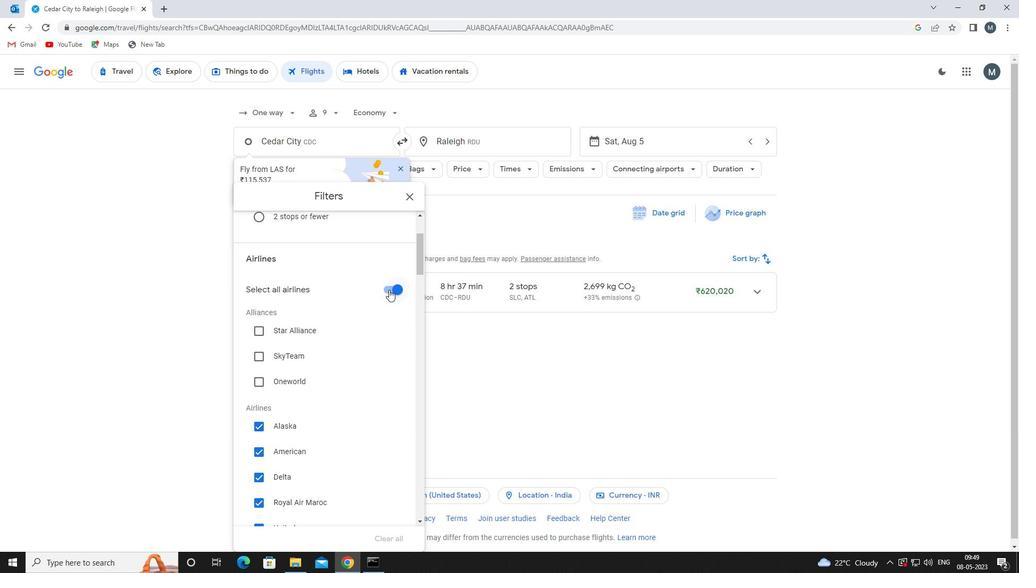 
Action: Mouse moved to (343, 311)
Screenshot: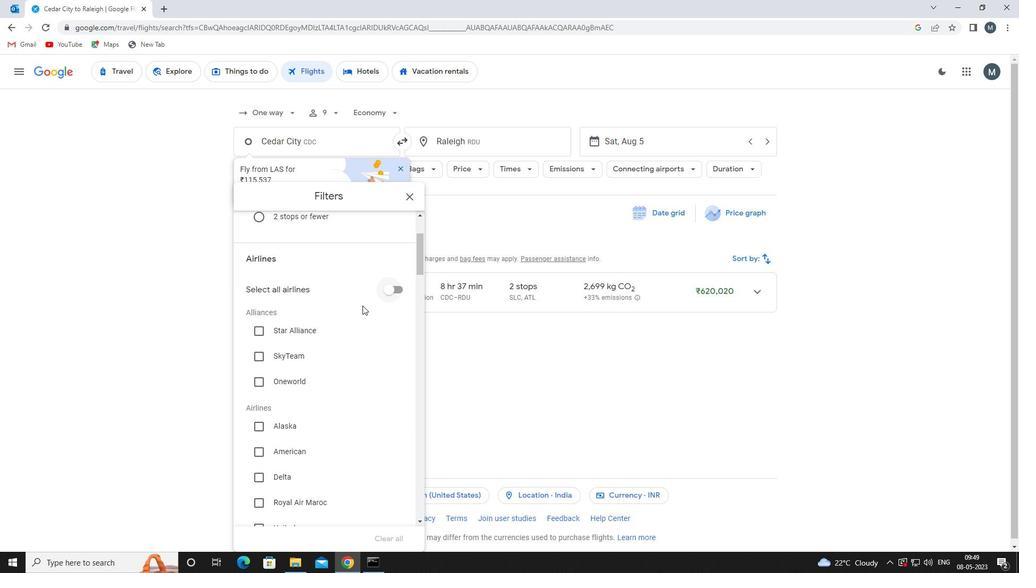 
Action: Mouse scrolled (343, 310) with delta (0, 0)
Screenshot: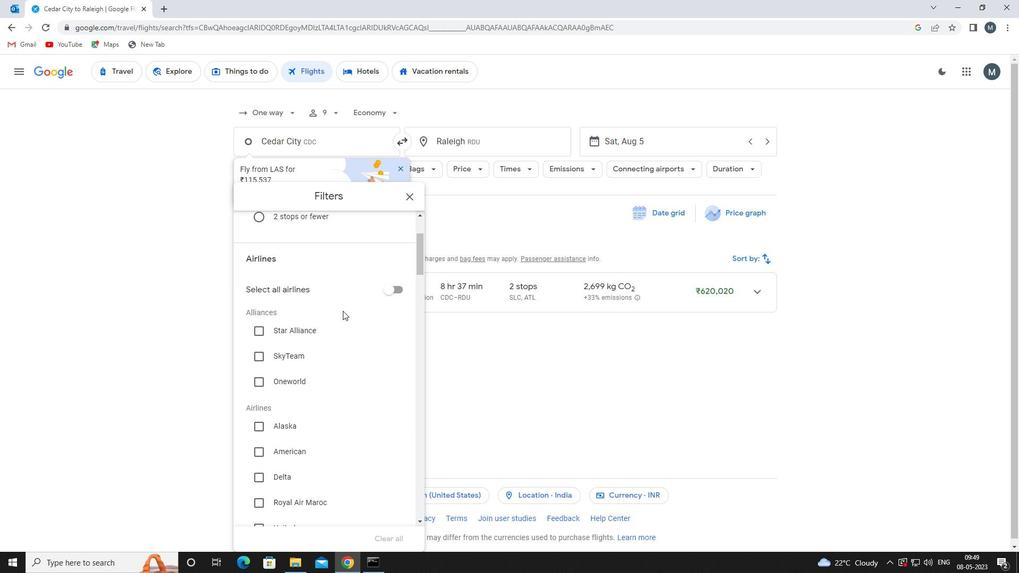 
Action: Mouse moved to (344, 310)
Screenshot: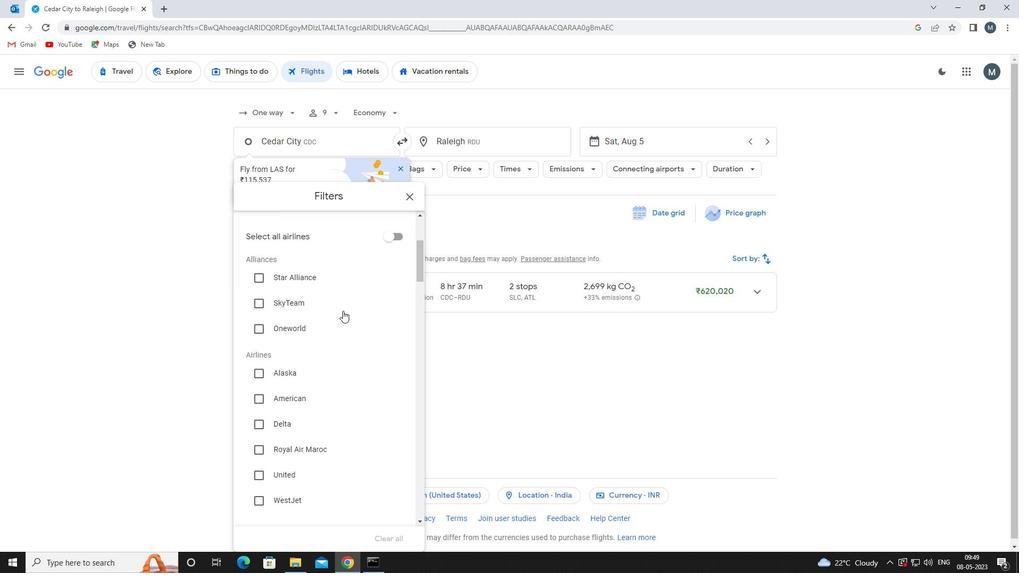 
Action: Mouse scrolled (344, 309) with delta (0, 0)
Screenshot: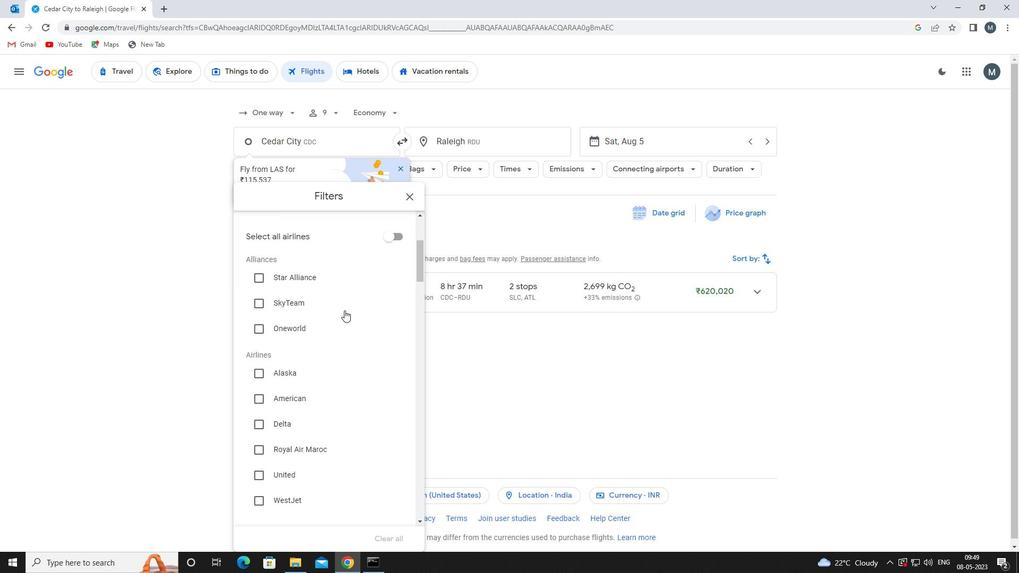 
Action: Mouse moved to (345, 310)
Screenshot: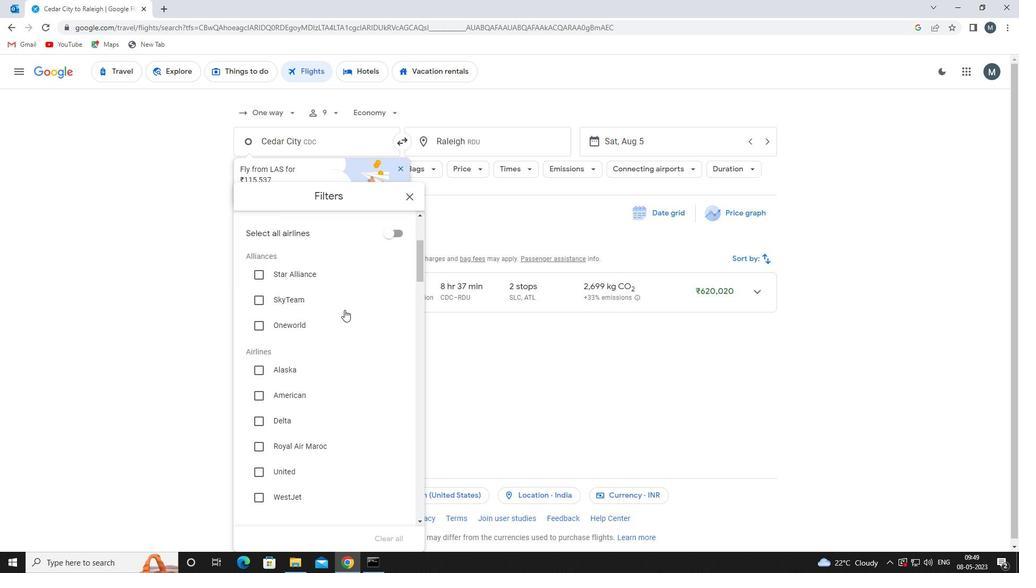 
Action: Mouse scrolled (345, 309) with delta (0, 0)
Screenshot: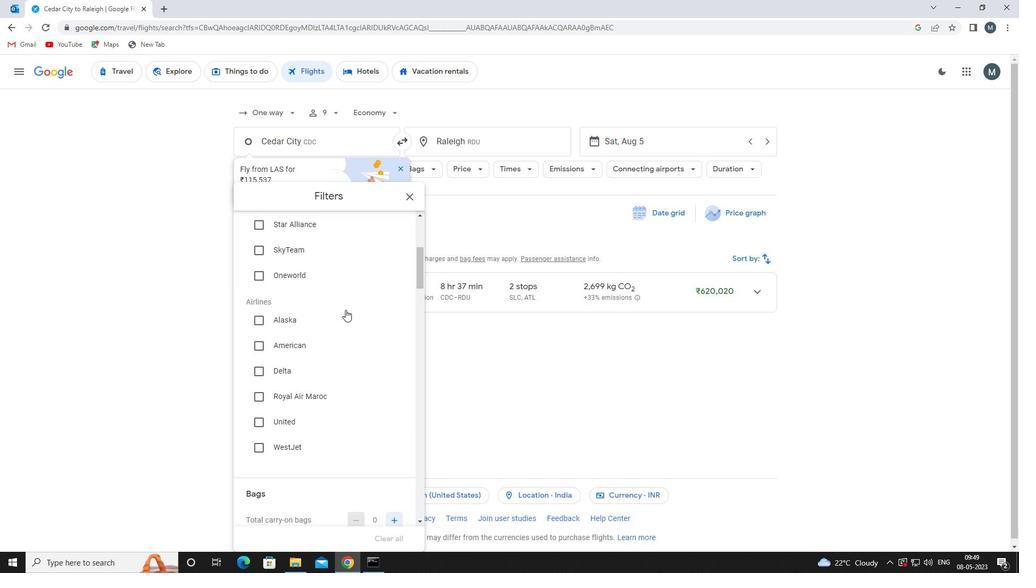 
Action: Mouse scrolled (345, 309) with delta (0, 0)
Screenshot: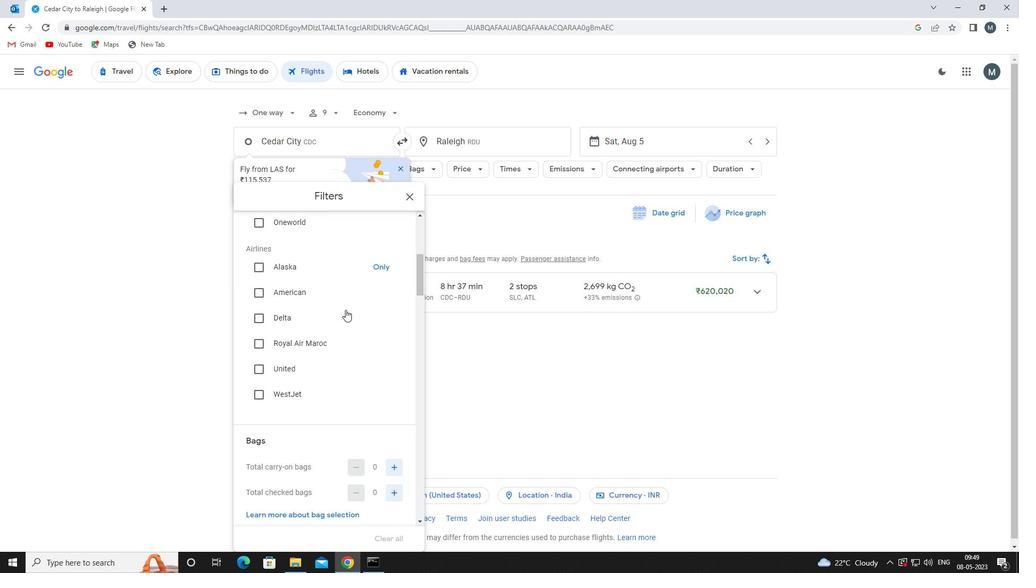 
Action: Mouse scrolled (345, 309) with delta (0, 0)
Screenshot: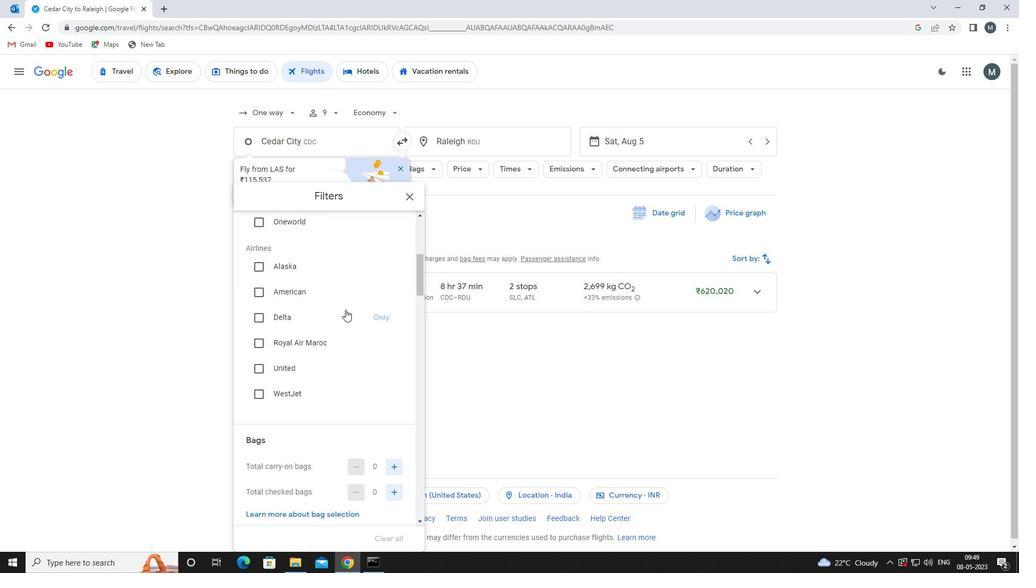 
Action: Mouse scrolled (345, 309) with delta (0, 0)
Screenshot: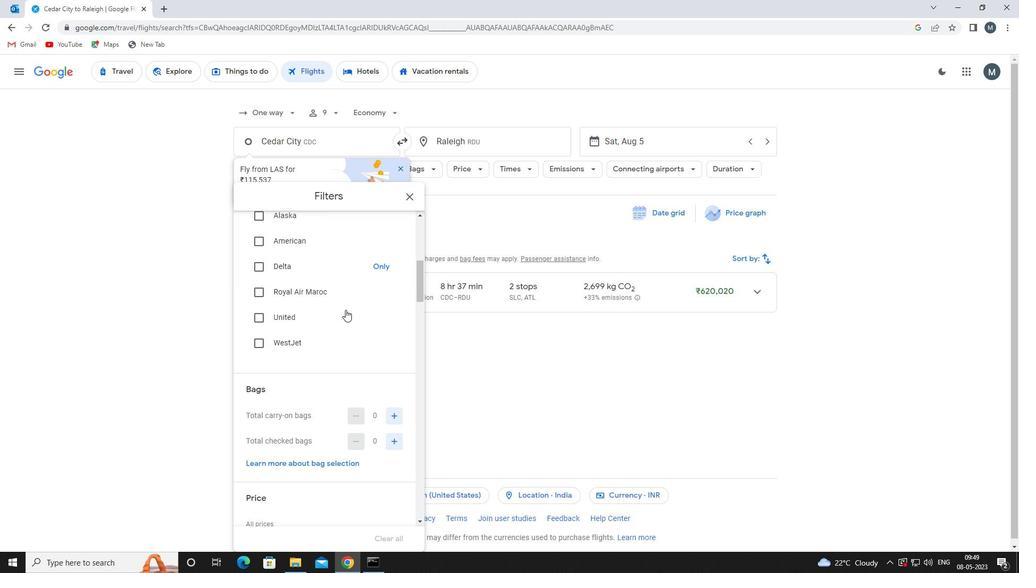 
Action: Mouse moved to (398, 333)
Screenshot: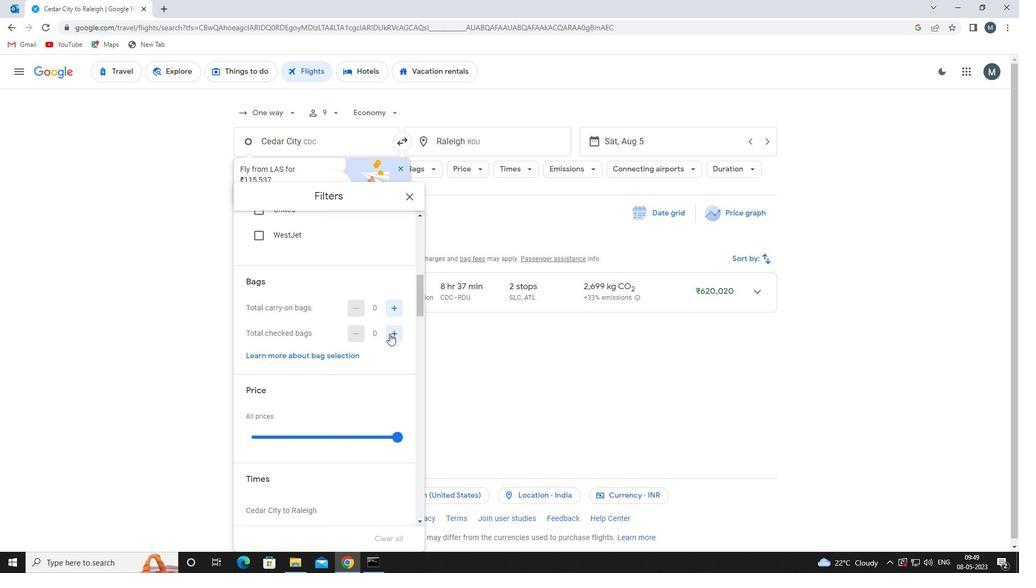 
Action: Mouse pressed left at (398, 333)
Screenshot: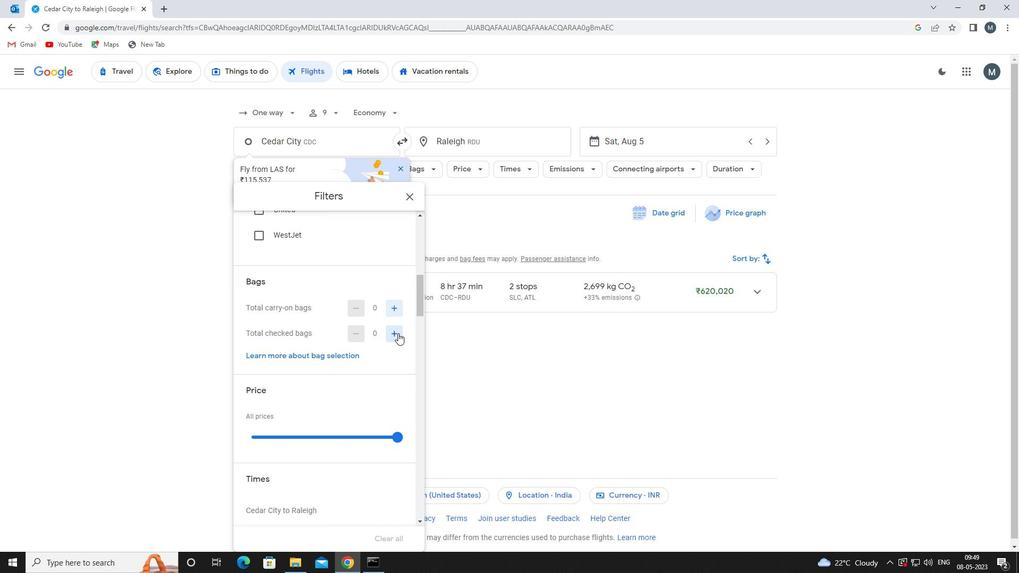 
Action: Mouse pressed left at (398, 333)
Screenshot: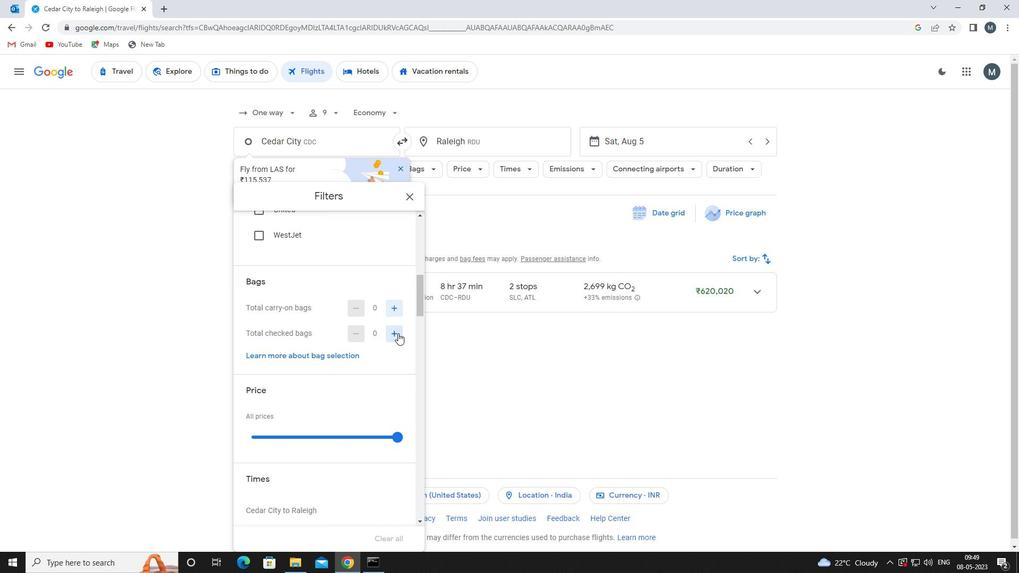 
Action: Mouse pressed left at (398, 333)
Screenshot: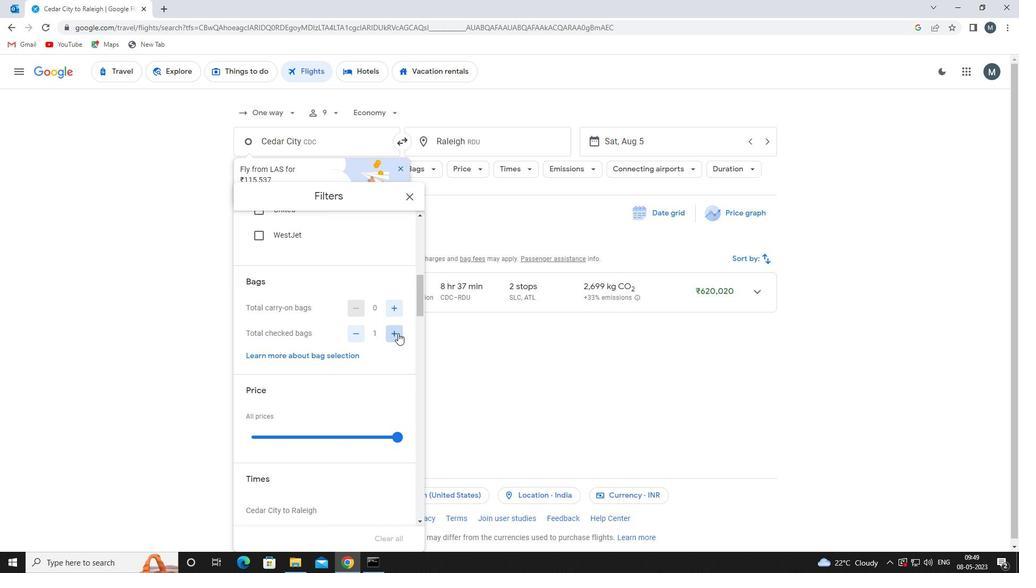 
Action: Mouse pressed left at (398, 333)
Screenshot: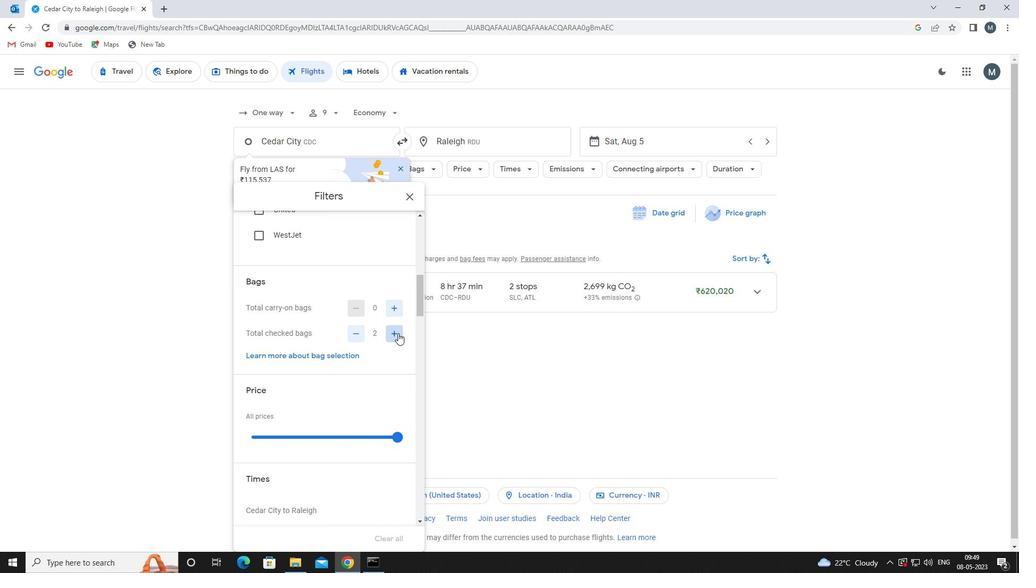 
Action: Mouse pressed left at (398, 333)
Screenshot: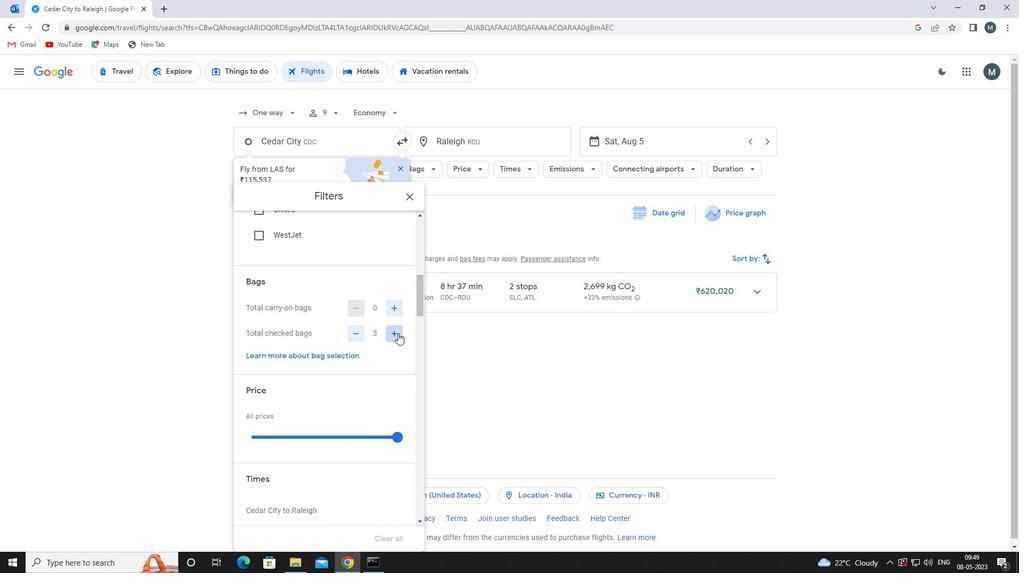 
Action: Mouse pressed left at (398, 333)
Screenshot: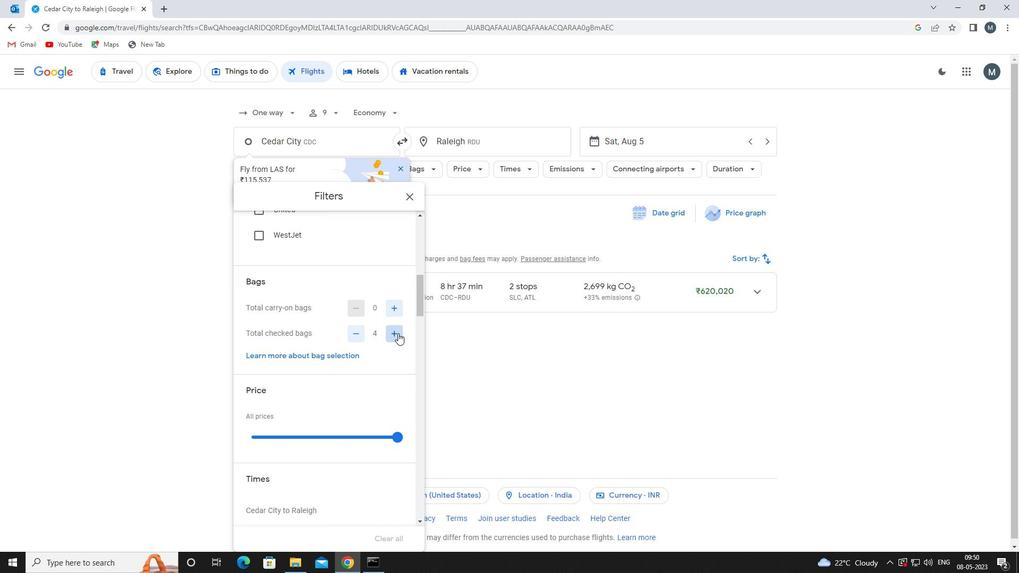 
Action: Mouse moved to (362, 325)
Screenshot: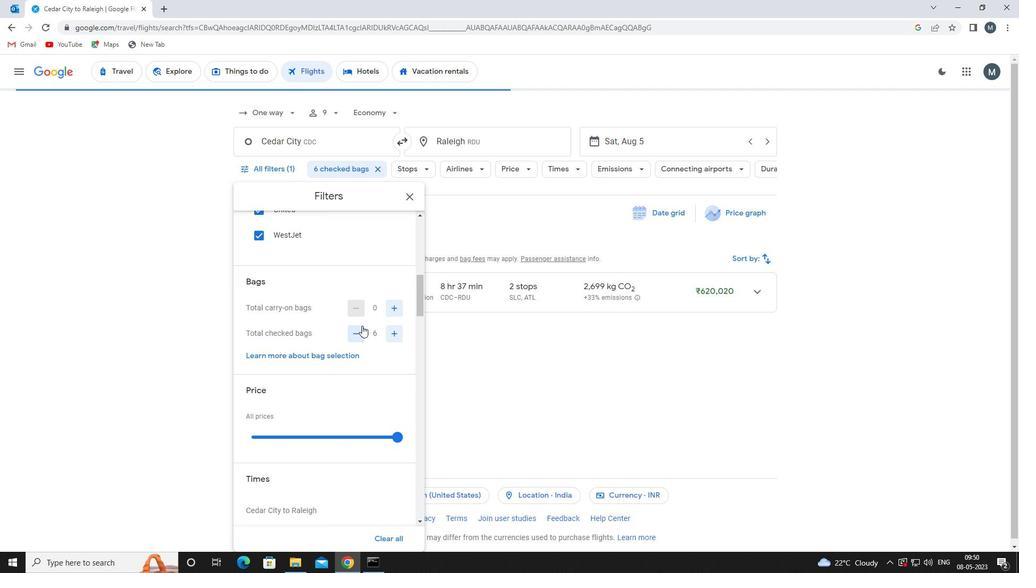 
Action: Mouse scrolled (362, 324) with delta (0, 0)
Screenshot: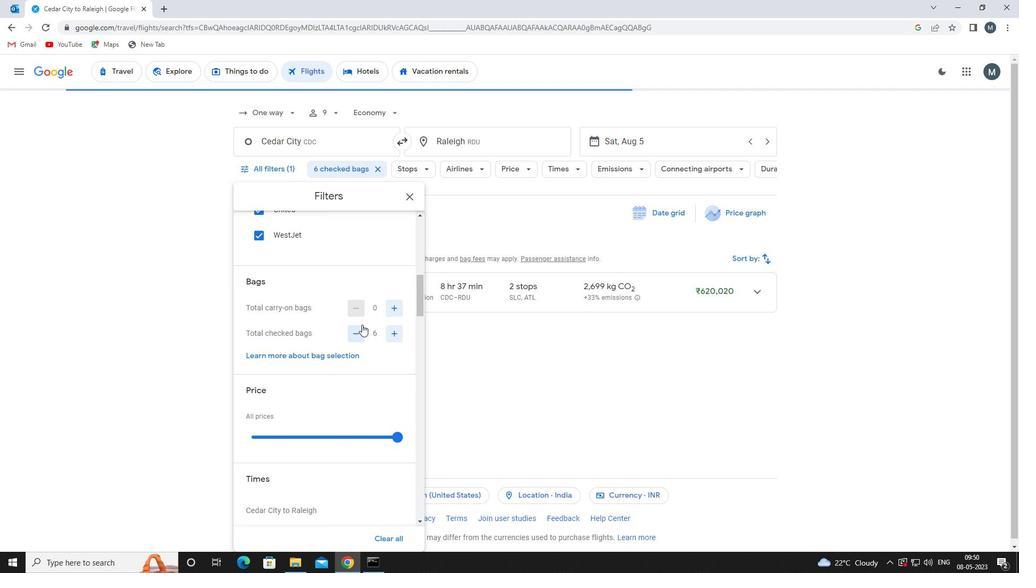 
Action: Mouse scrolled (362, 324) with delta (0, 0)
Screenshot: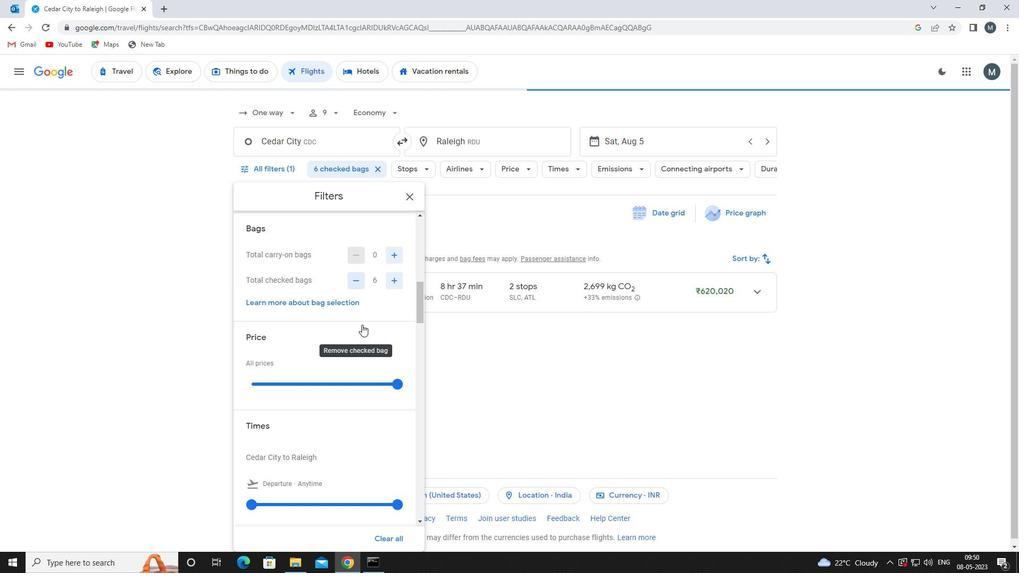 
Action: Mouse moved to (328, 326)
Screenshot: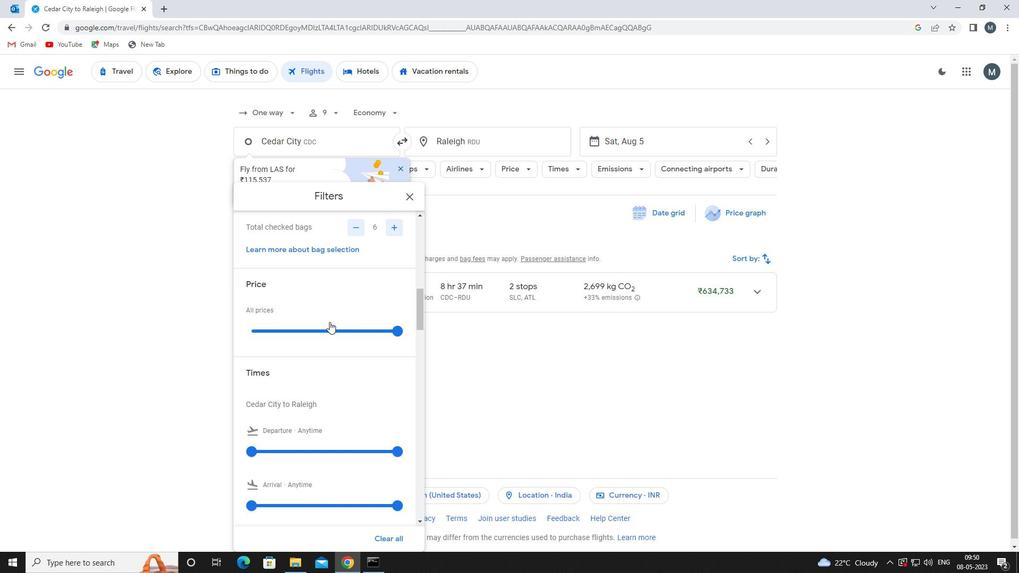 
Action: Mouse pressed left at (328, 326)
Screenshot: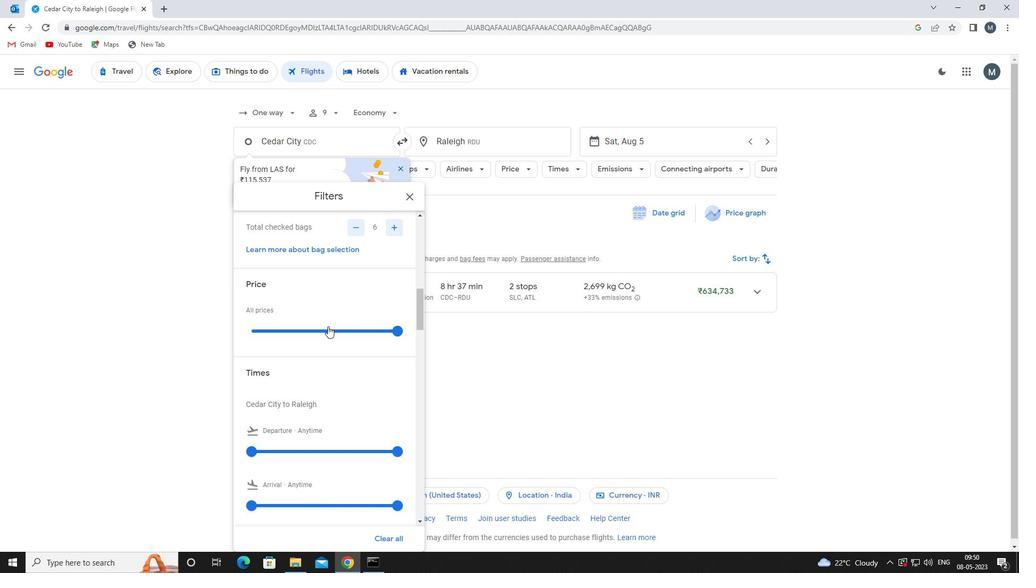 
Action: Mouse pressed left at (328, 326)
Screenshot: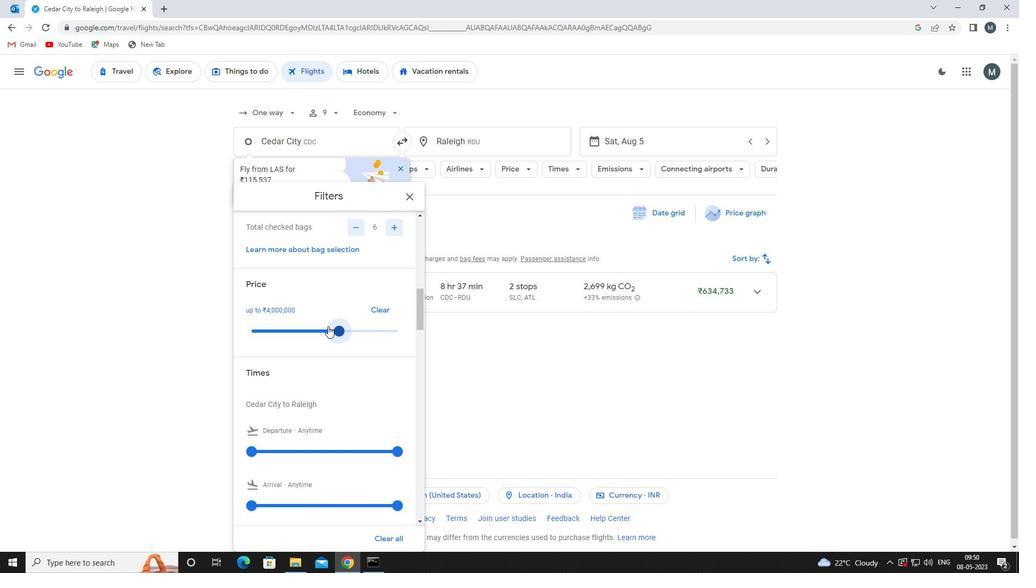 
Action: Mouse moved to (301, 308)
Screenshot: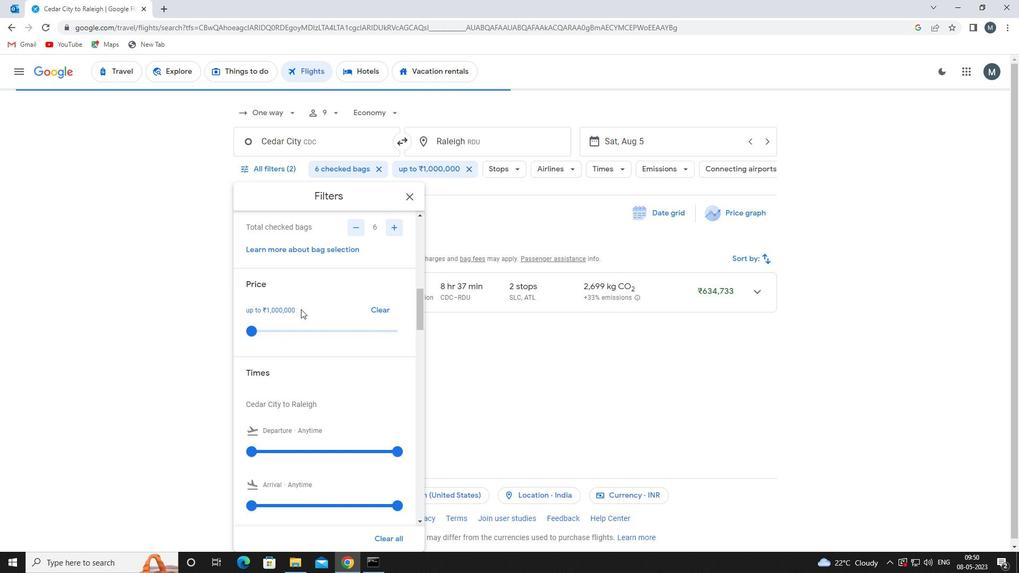 
Action: Mouse scrolled (301, 308) with delta (0, 0)
Screenshot: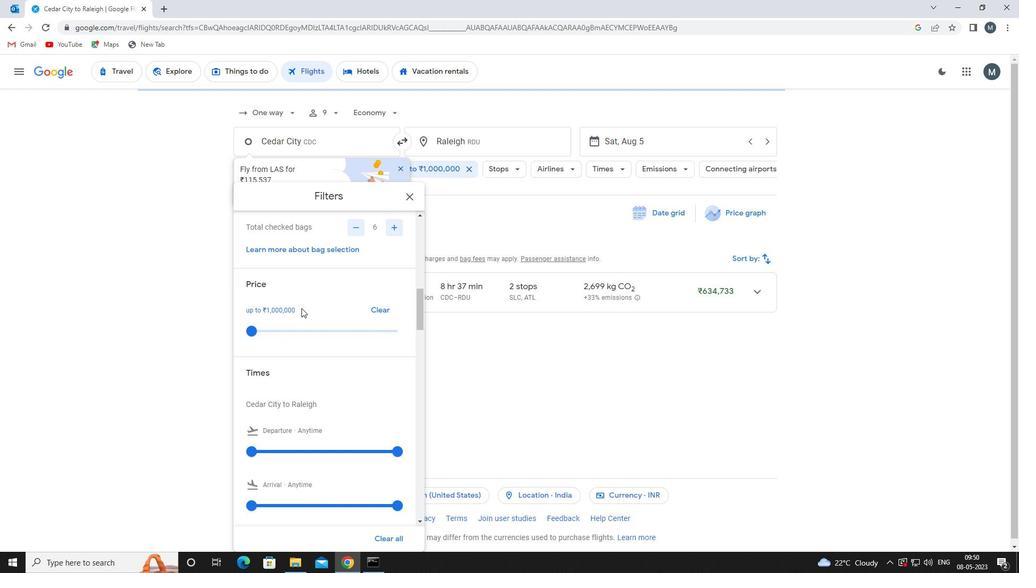 
Action: Mouse scrolled (301, 308) with delta (0, 0)
Screenshot: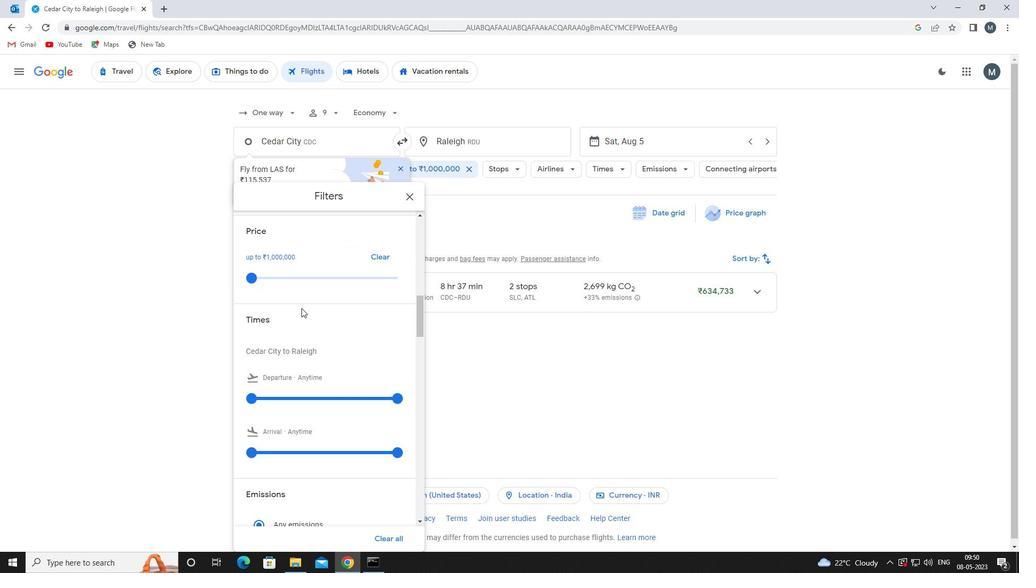 
Action: Mouse moved to (260, 344)
Screenshot: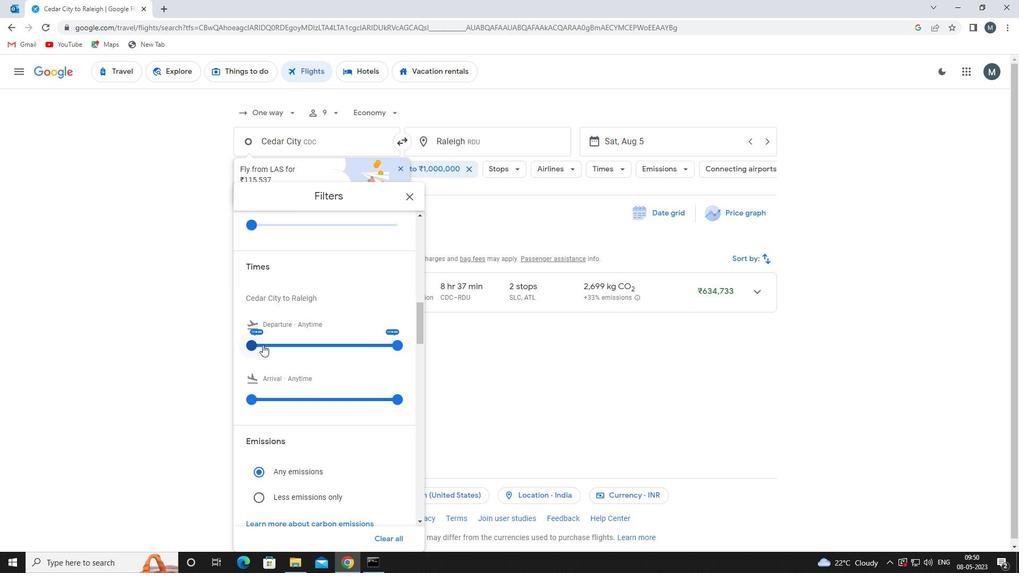 
Action: Mouse pressed left at (260, 344)
Screenshot: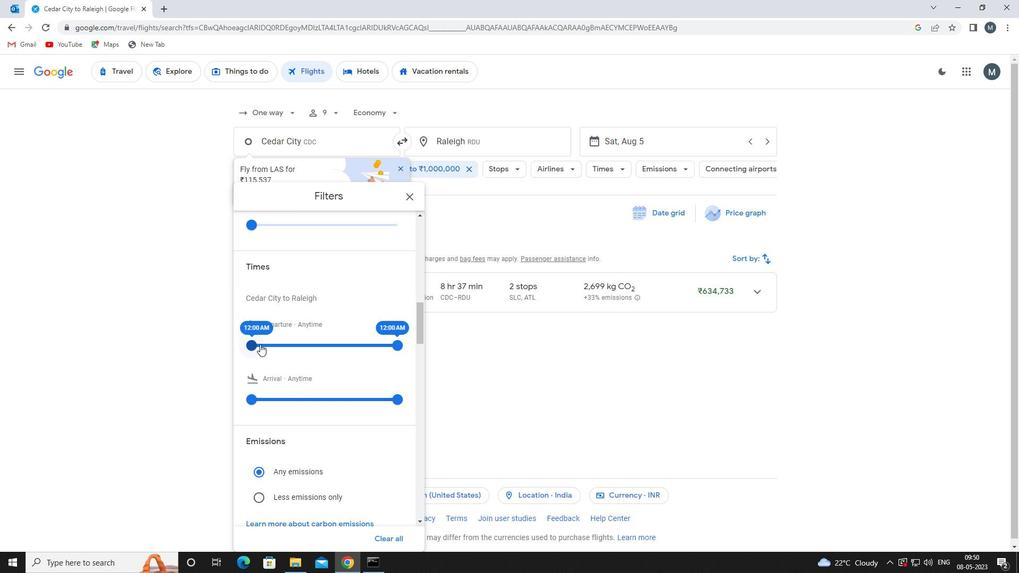 
Action: Mouse moved to (399, 346)
Screenshot: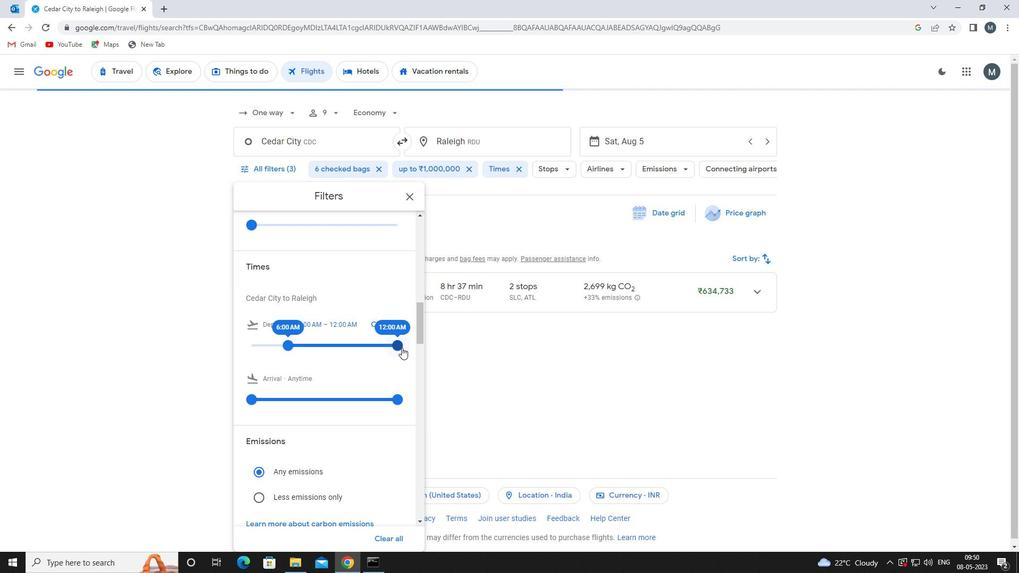 
Action: Mouse pressed left at (399, 346)
Screenshot: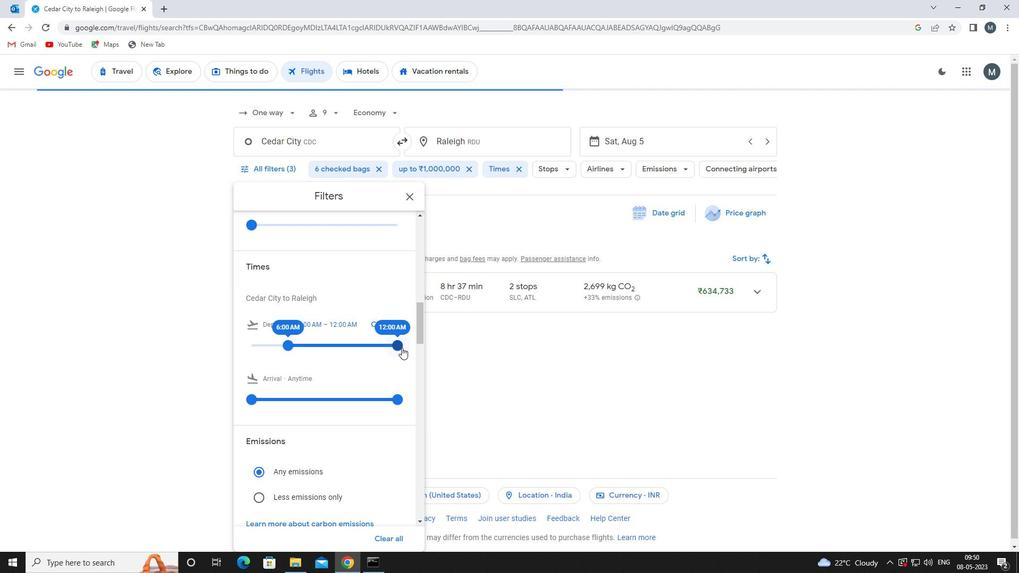 
Action: Mouse moved to (311, 324)
Screenshot: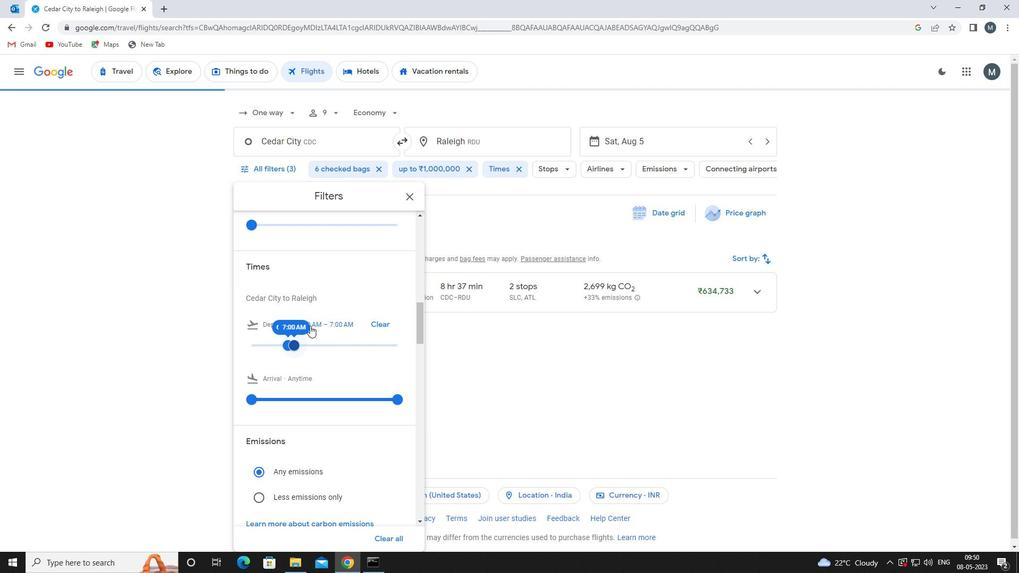 
Action: Mouse scrolled (311, 323) with delta (0, 0)
Screenshot: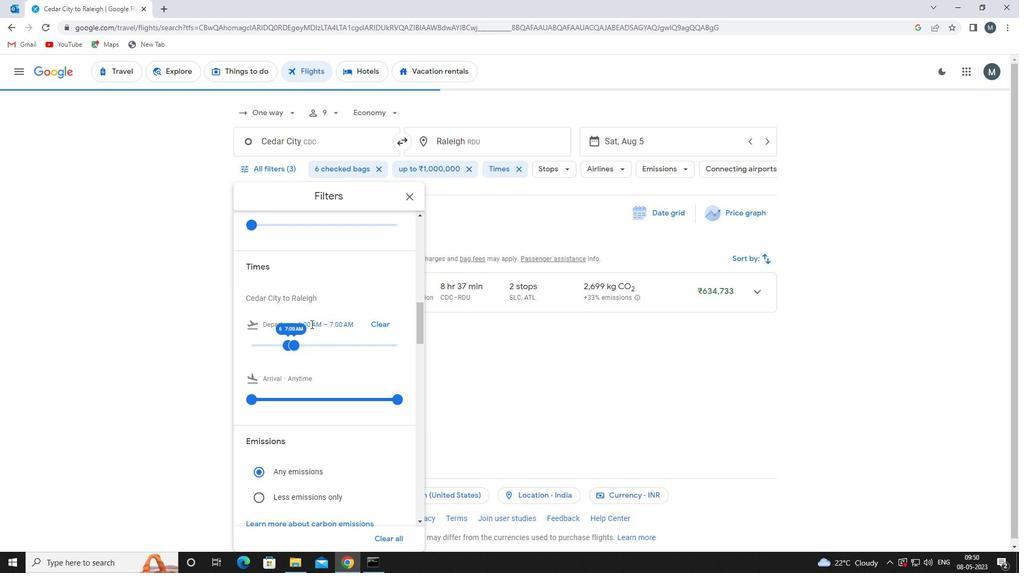 
Action: Mouse moved to (408, 200)
Screenshot: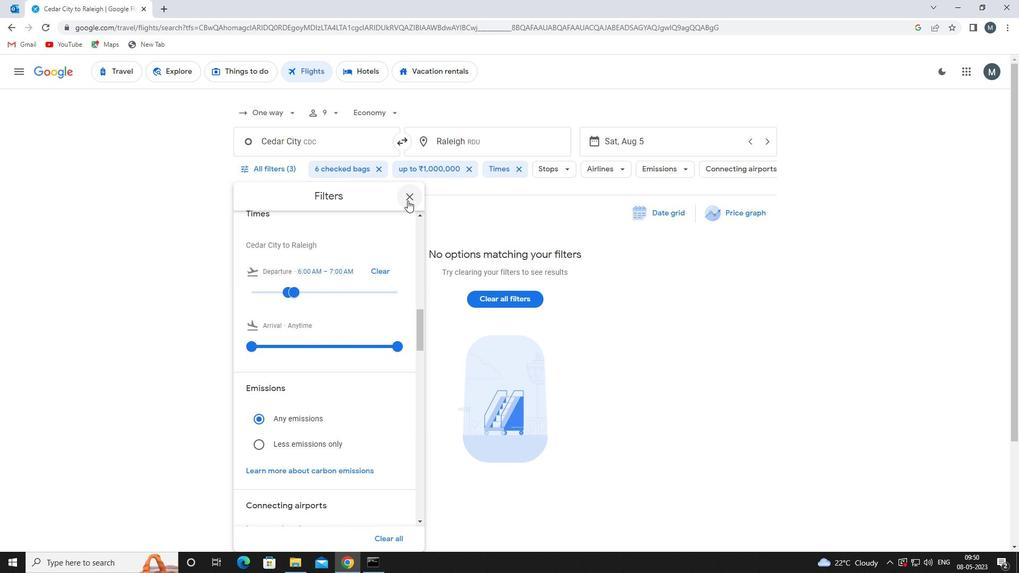 
Action: Mouse pressed left at (408, 200)
Screenshot: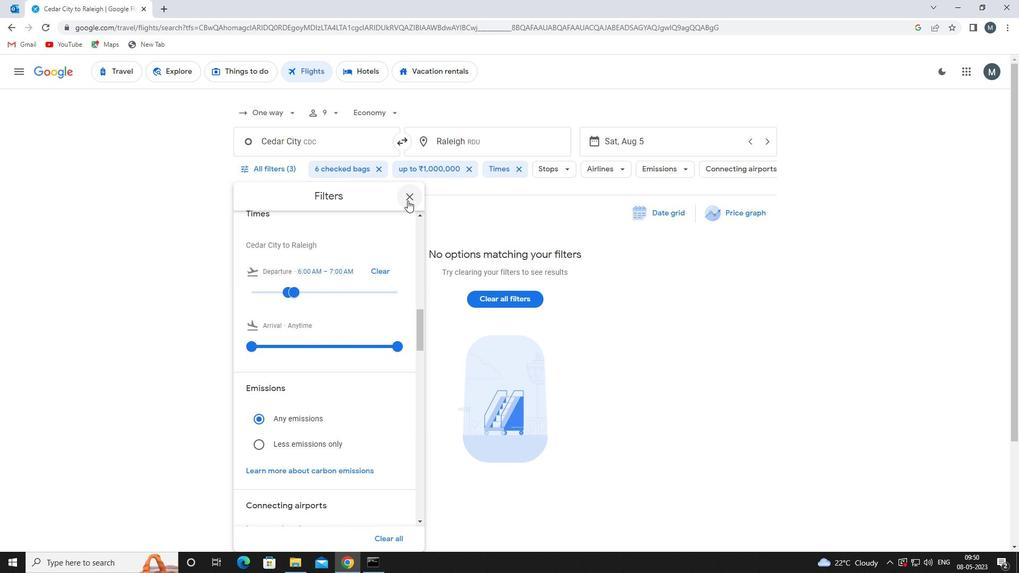
Action: Mouse moved to (390, 212)
Screenshot: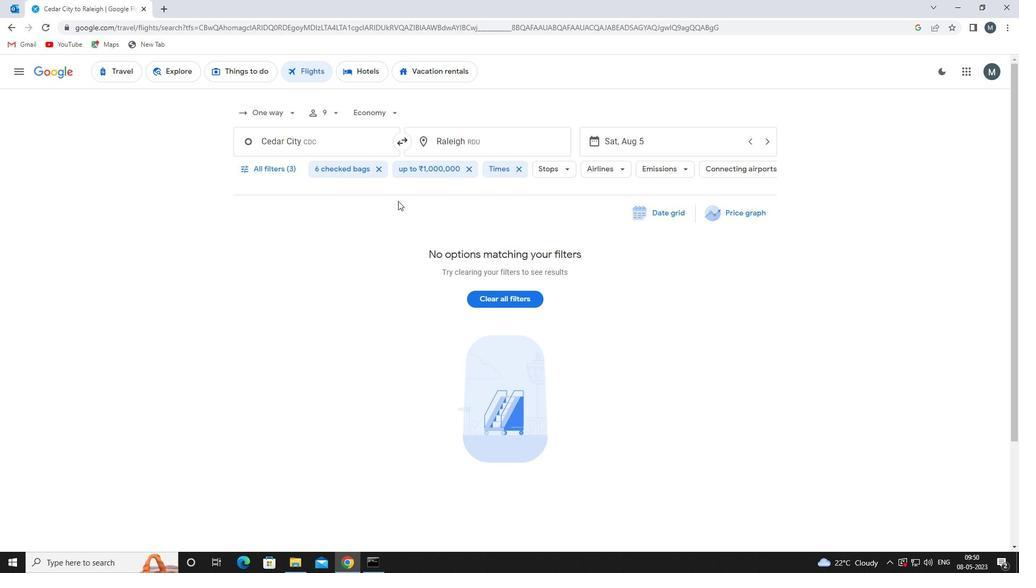 
